 Task: Search one way flight ticket for 2 adults, 2 children, 2 infants in seat in first from Charlotte: Charlotte Douglas International Airport to Rockford: Chicago Rockford International Airport(was Northwest Chicagoland Regional Airport At Rockford) on 5-1-2023. Choice of flights is United. Number of bags: 1 carry on bag and 2 checked bags. Price is upto 76000. Outbound departure time preference is 15:45.
Action: Mouse moved to (297, 420)
Screenshot: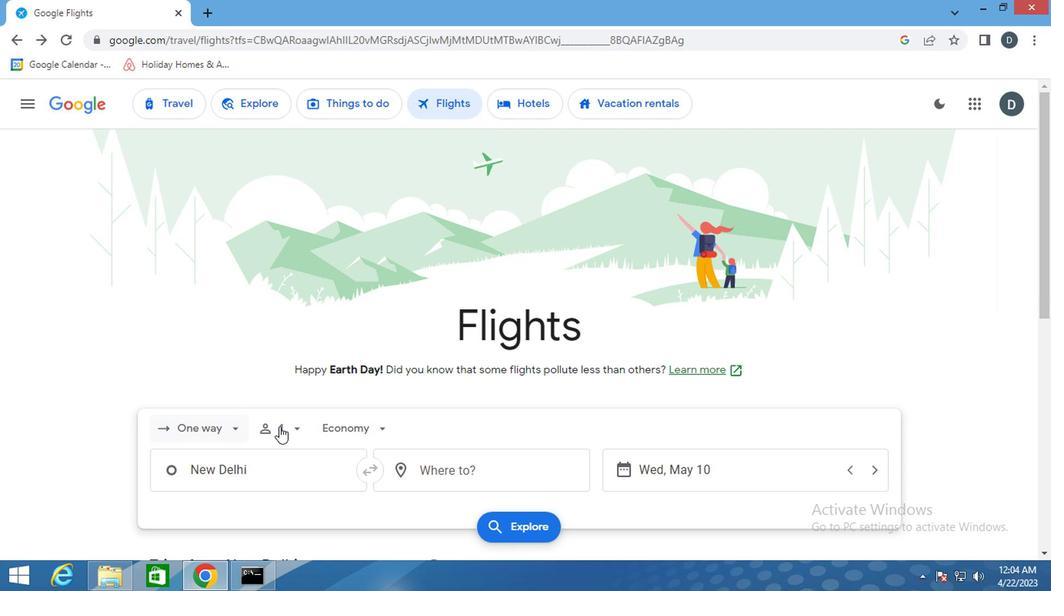 
Action: Mouse pressed left at (297, 420)
Screenshot: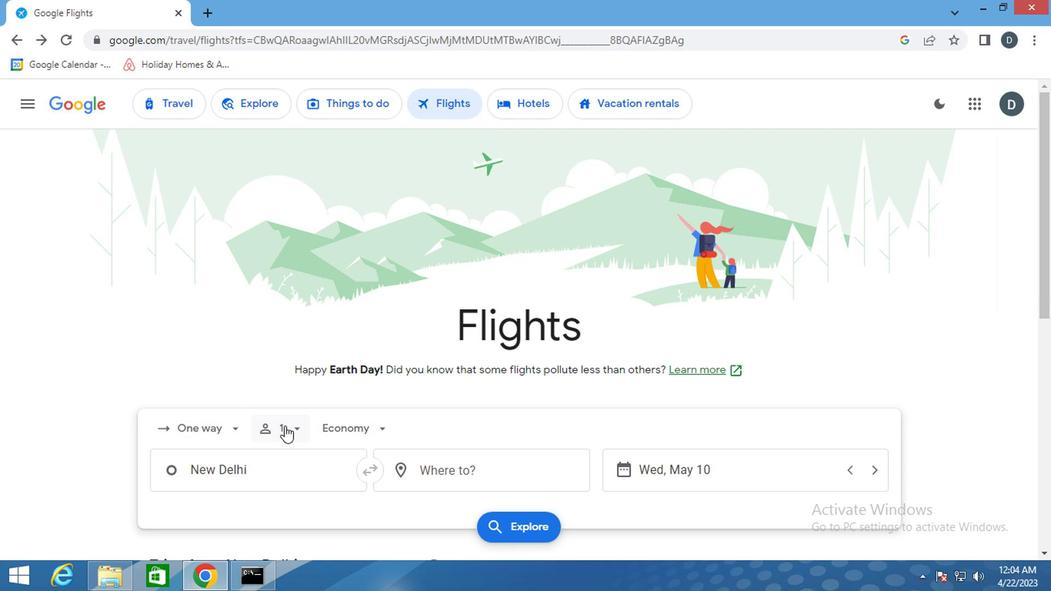
Action: Mouse moved to (401, 465)
Screenshot: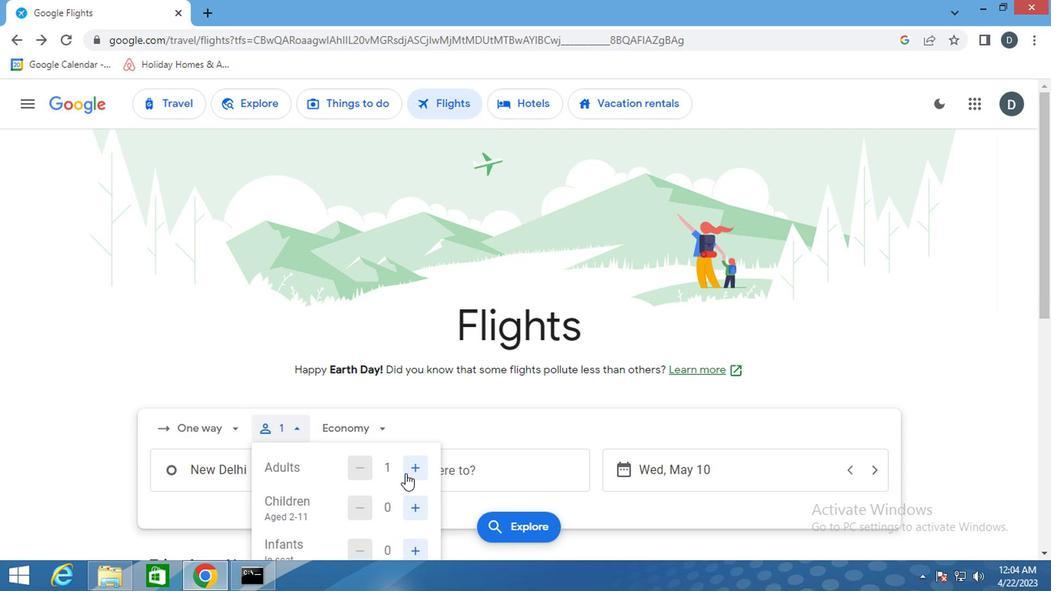 
Action: Mouse pressed left at (401, 465)
Screenshot: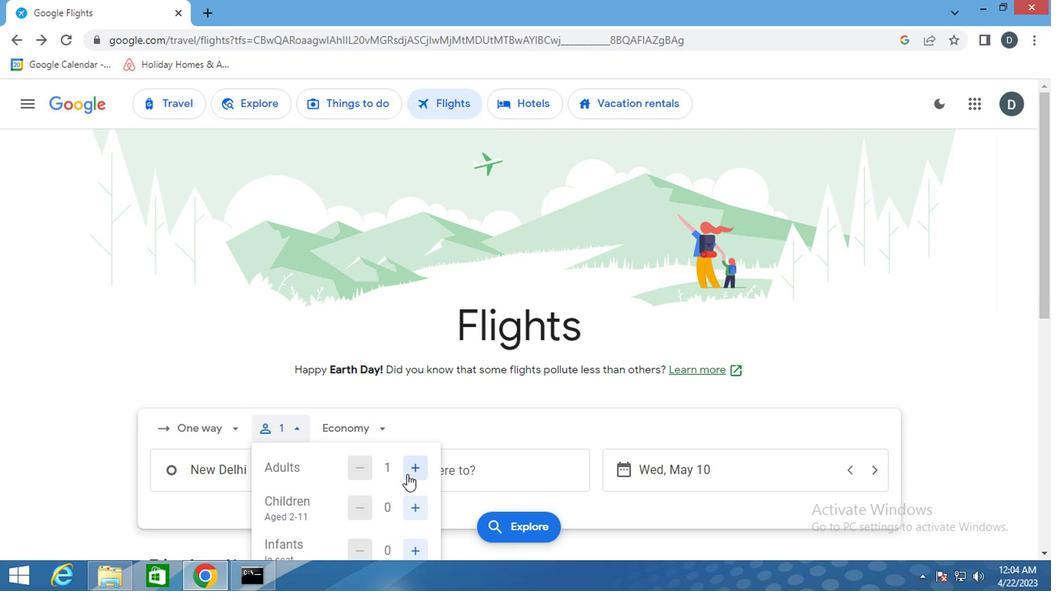 
Action: Mouse scrolled (401, 465) with delta (0, 0)
Screenshot: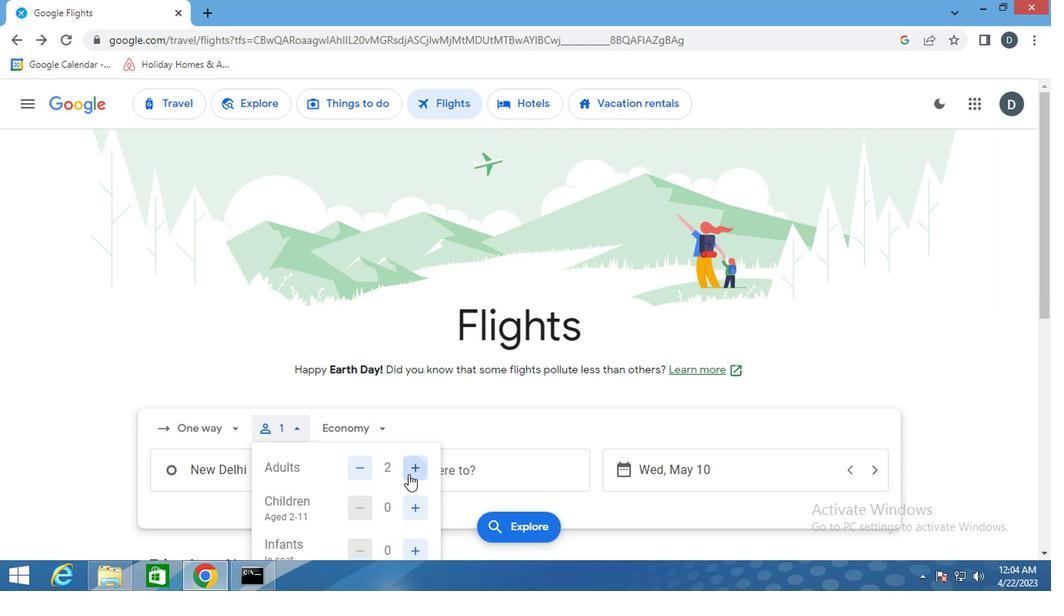 
Action: Mouse moved to (406, 423)
Screenshot: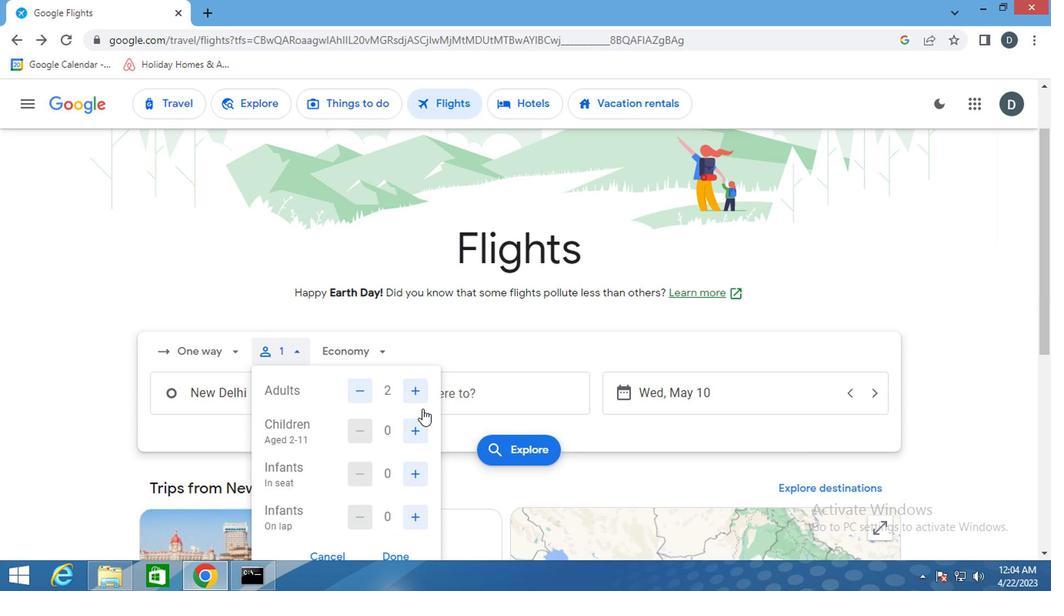 
Action: Mouse pressed left at (406, 423)
Screenshot: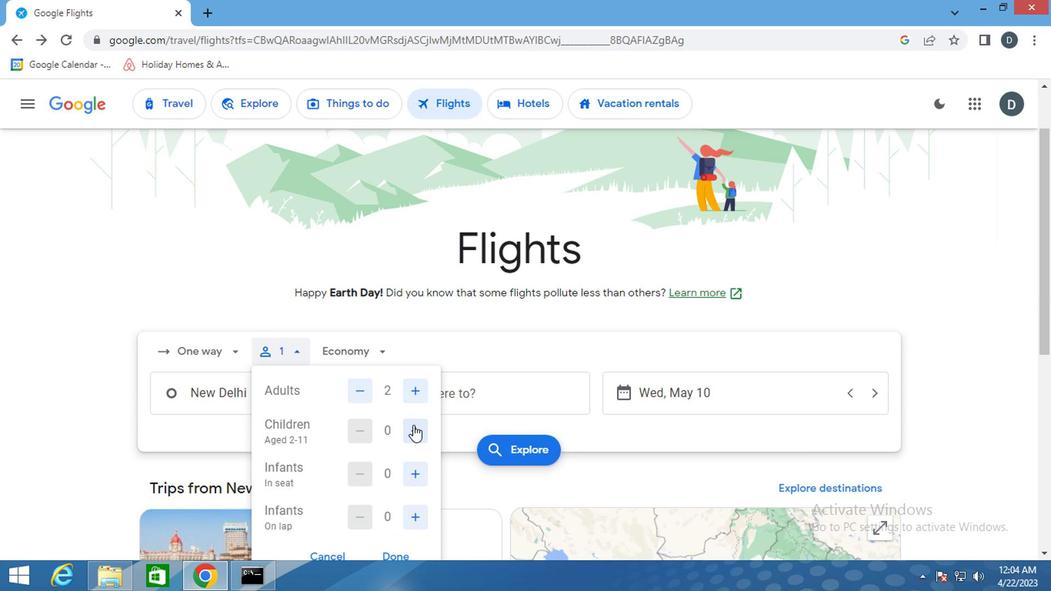 
Action: Mouse pressed left at (406, 423)
Screenshot: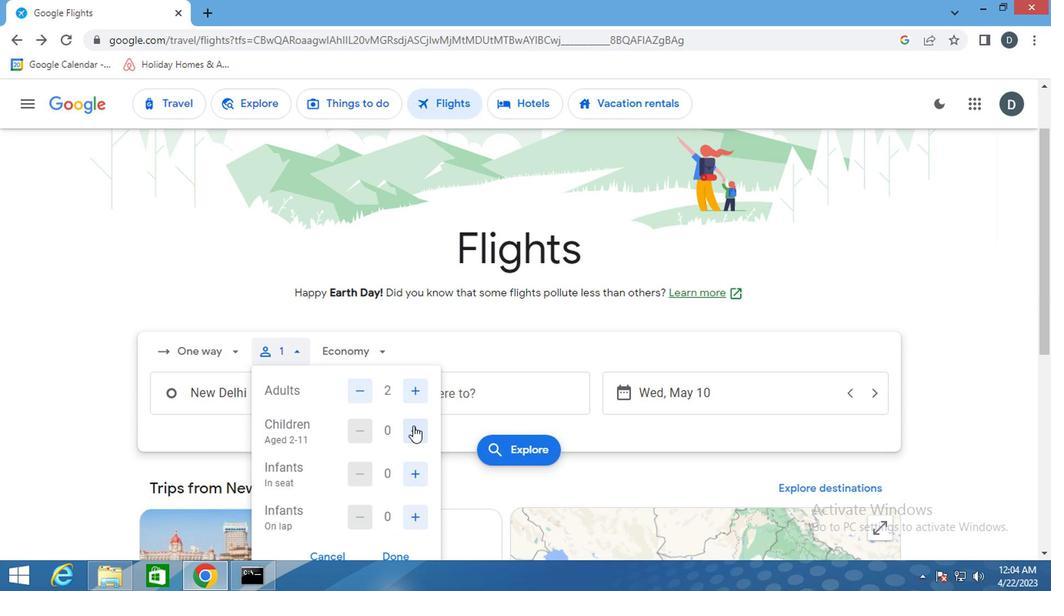
Action: Mouse moved to (410, 462)
Screenshot: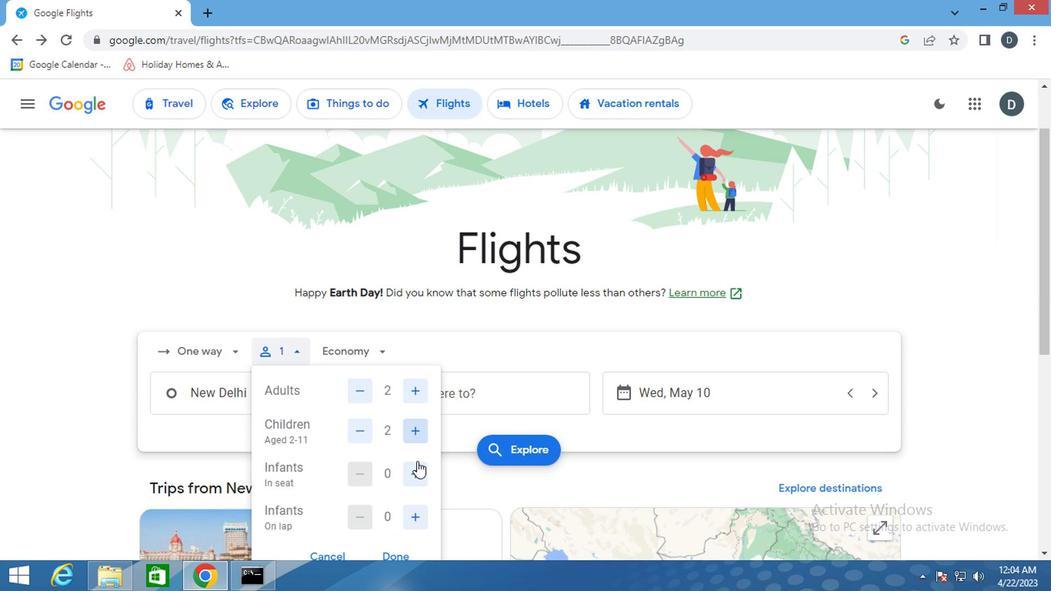 
Action: Mouse pressed left at (410, 462)
Screenshot: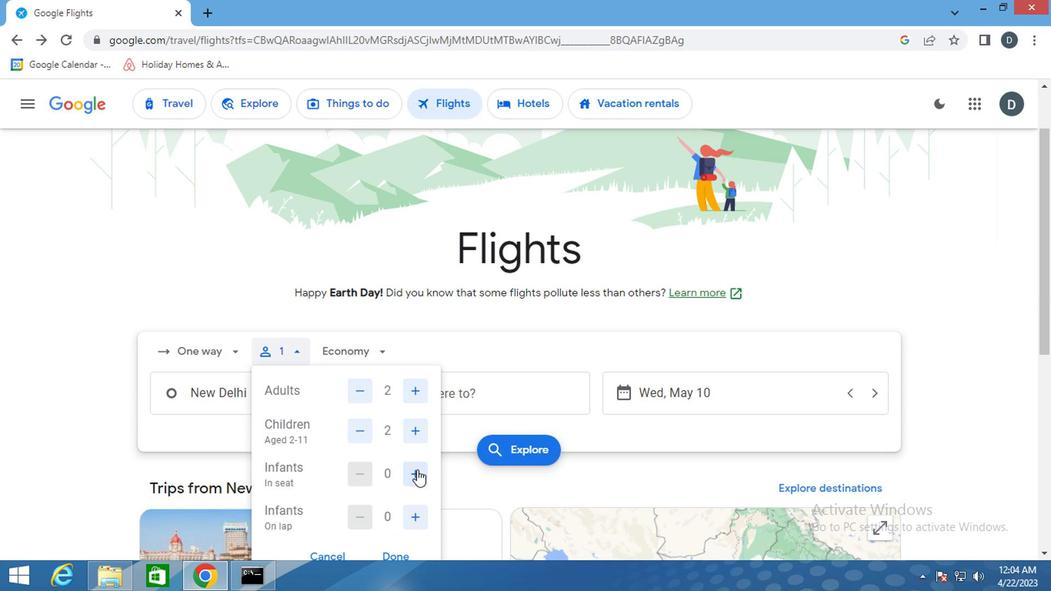 
Action: Mouse pressed left at (410, 462)
Screenshot: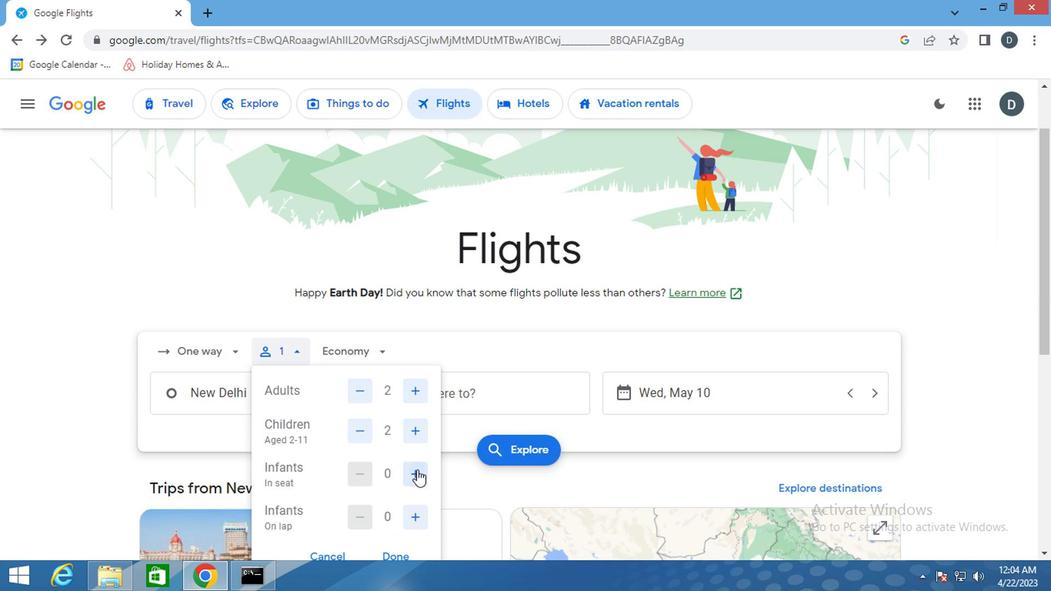 
Action: Mouse moved to (396, 534)
Screenshot: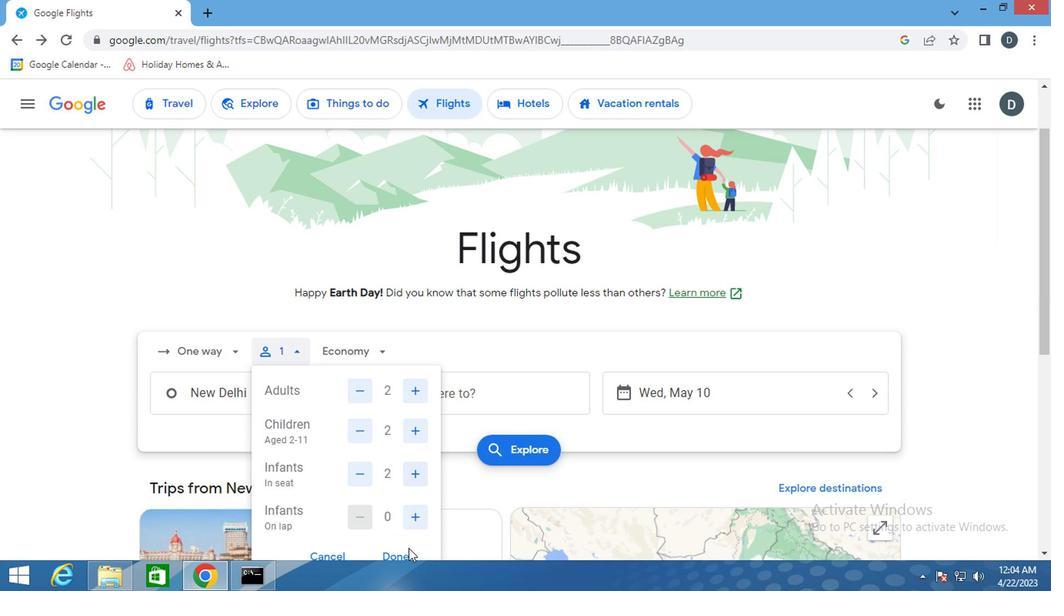 
Action: Mouse pressed left at (396, 534)
Screenshot: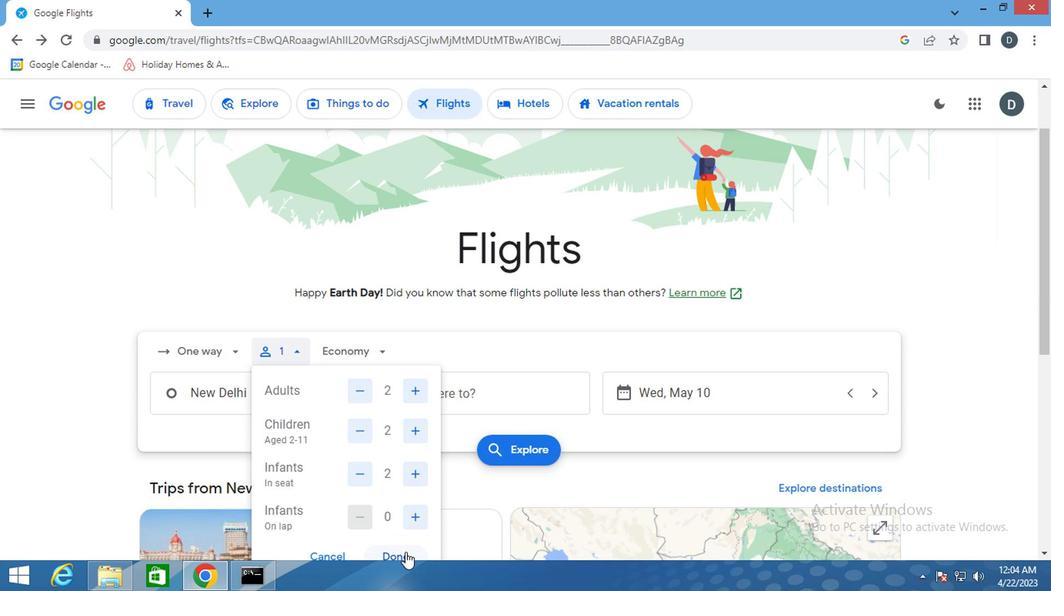 
Action: Mouse moved to (348, 349)
Screenshot: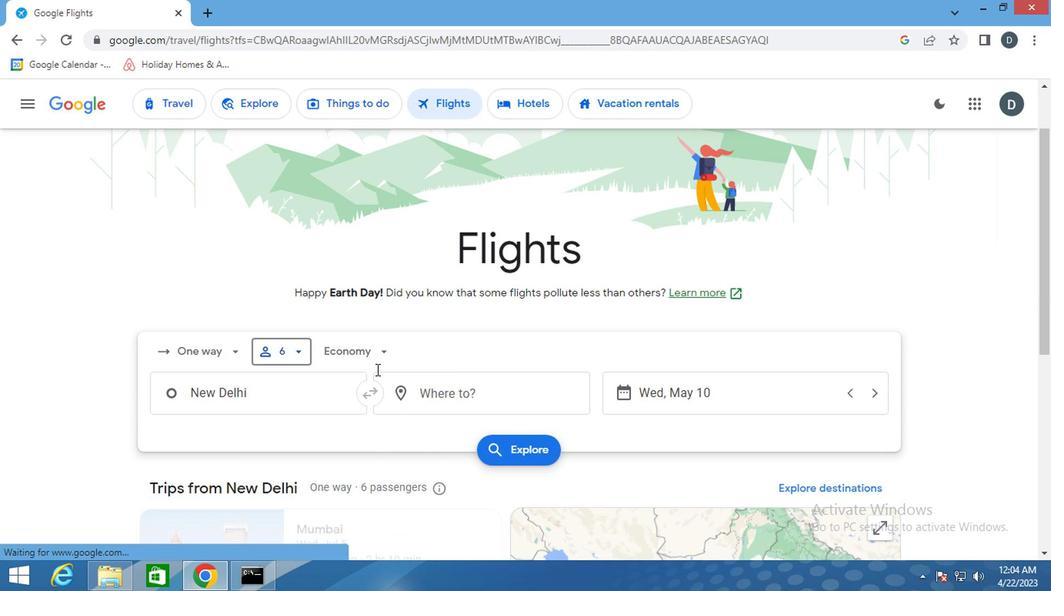 
Action: Mouse pressed left at (348, 349)
Screenshot: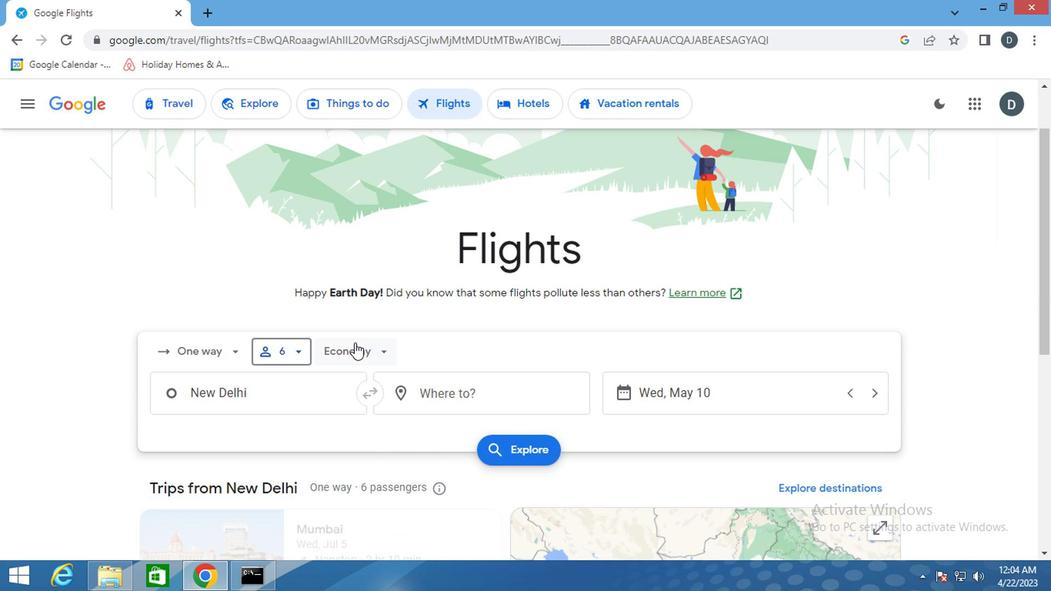 
Action: Mouse moved to (386, 486)
Screenshot: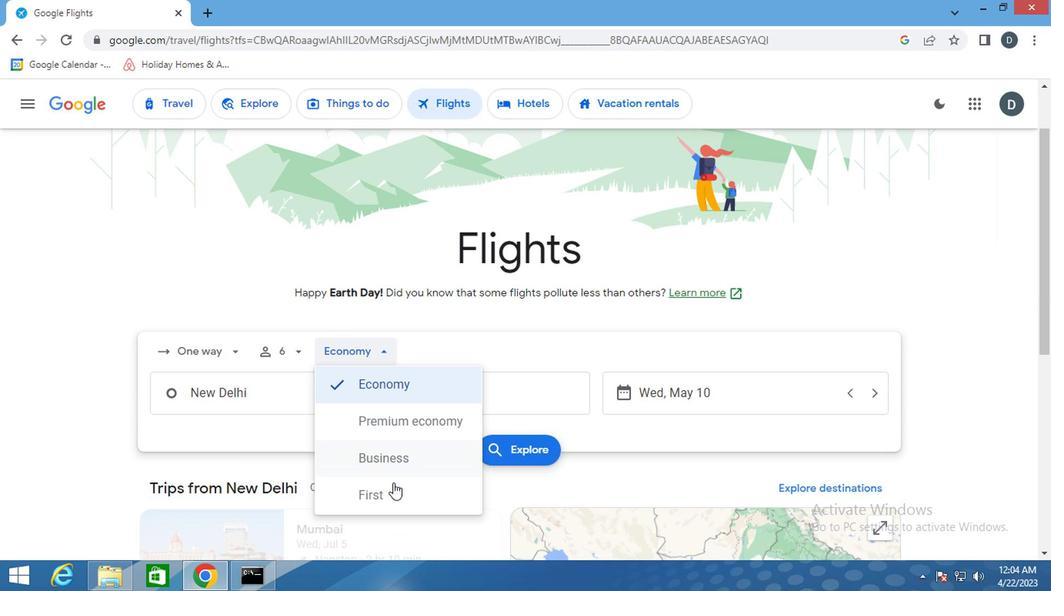 
Action: Mouse pressed left at (386, 486)
Screenshot: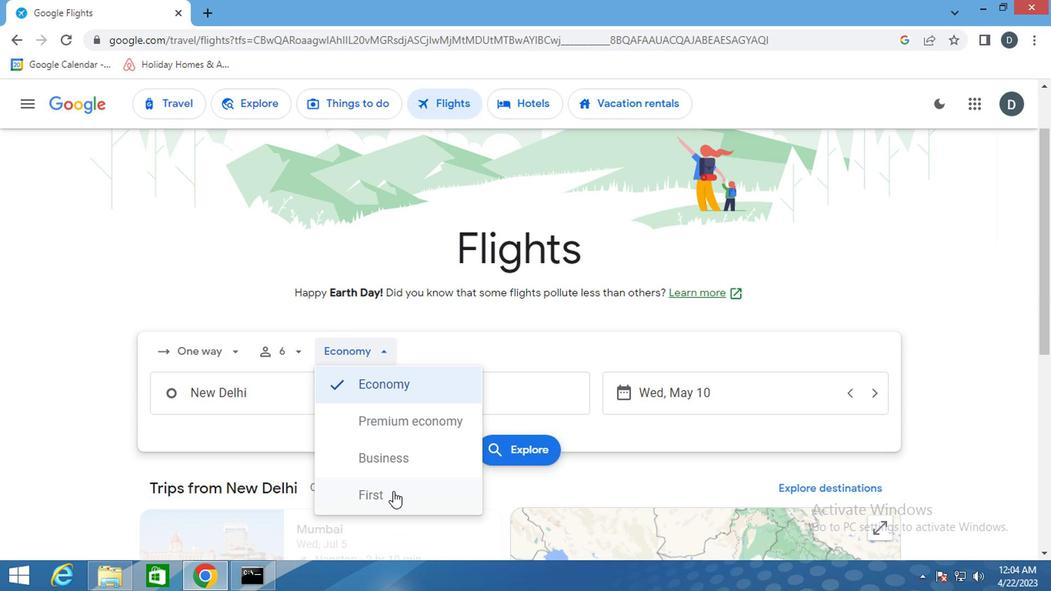 
Action: Mouse moved to (277, 398)
Screenshot: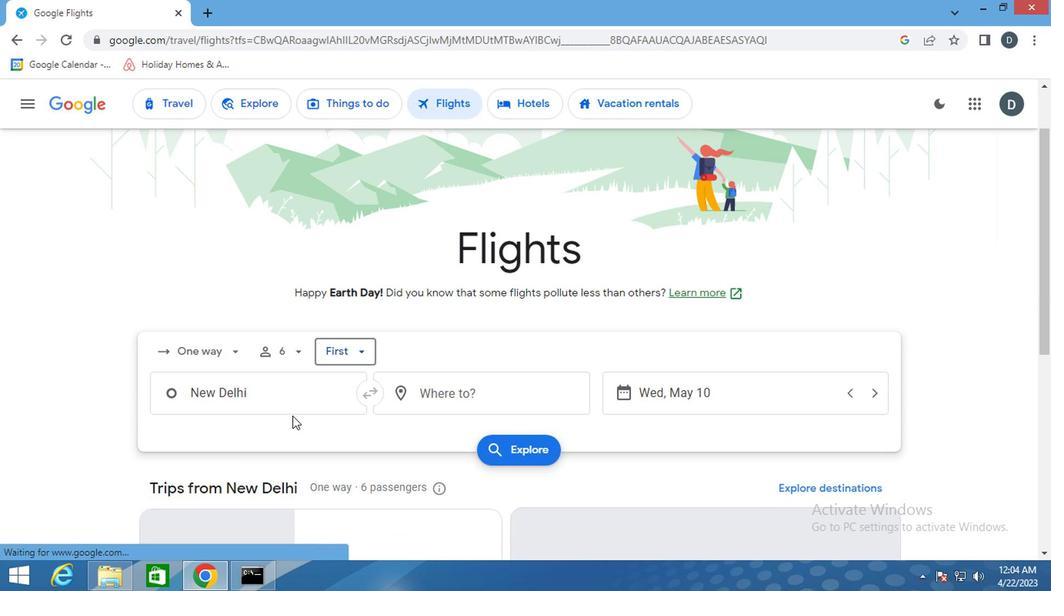 
Action: Mouse pressed left at (277, 398)
Screenshot: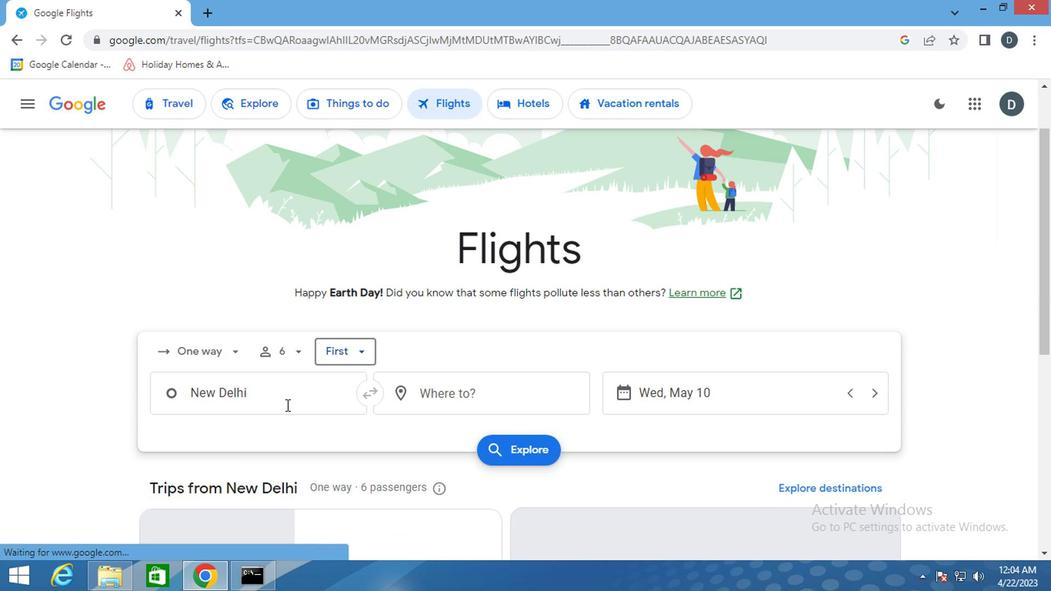 
Action: Key pressed <Key.shift>CHARLOTTE
Screenshot: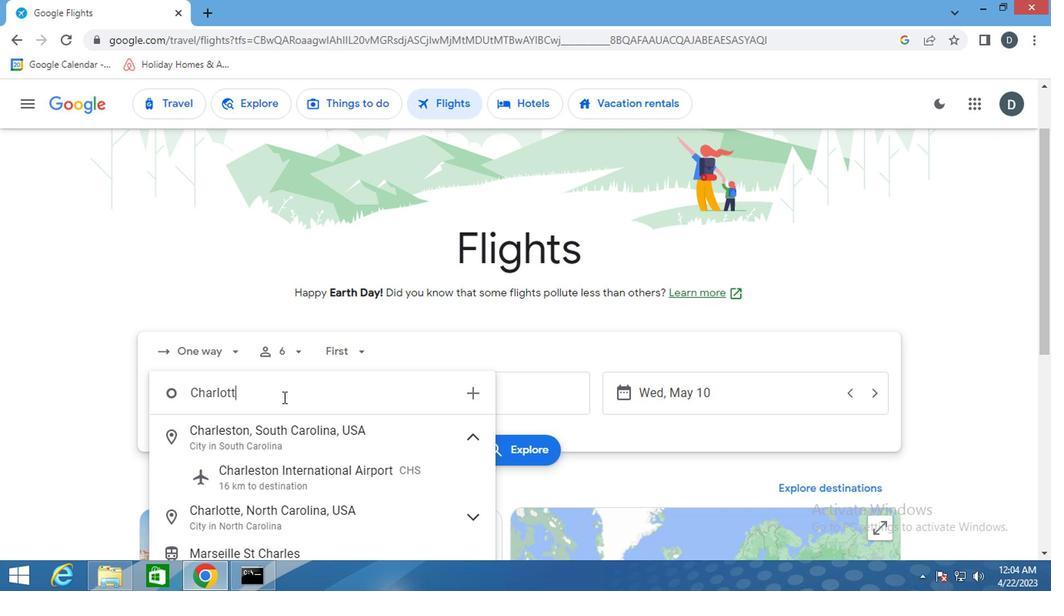 
Action: Mouse moved to (345, 471)
Screenshot: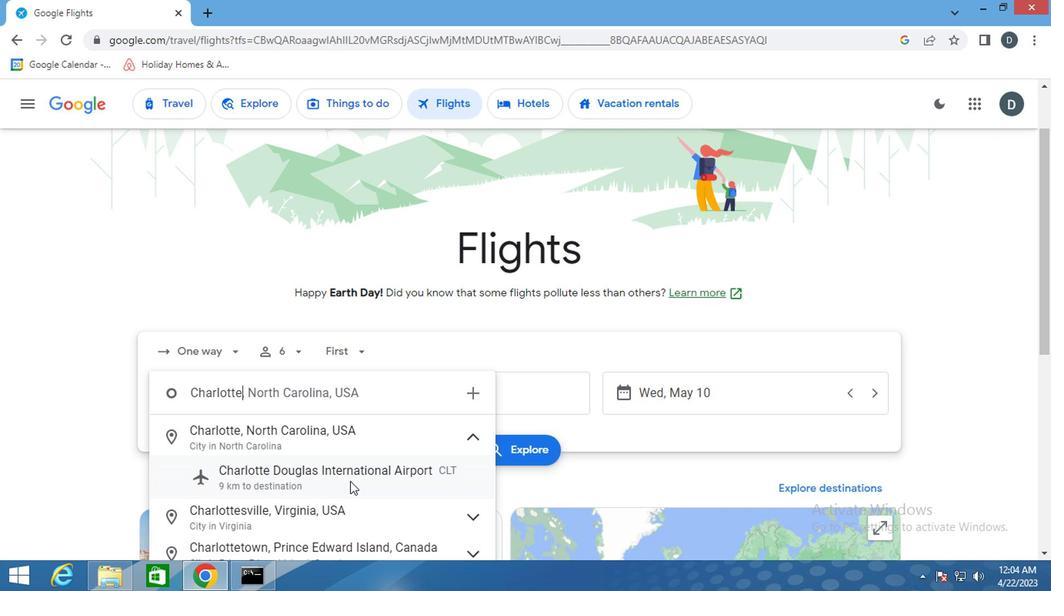 
Action: Mouse pressed left at (345, 471)
Screenshot: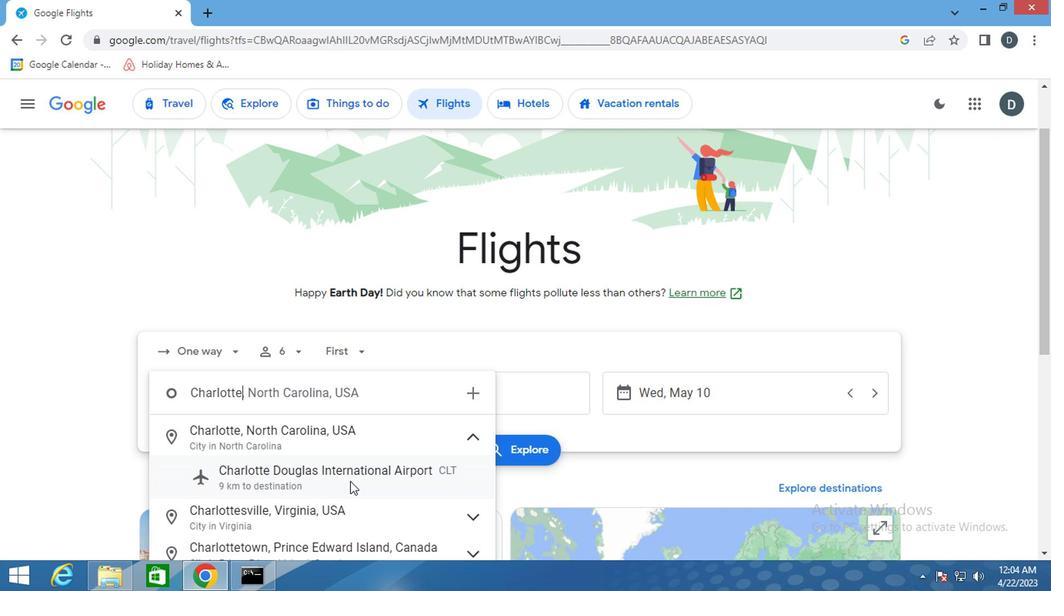 
Action: Mouse moved to (442, 403)
Screenshot: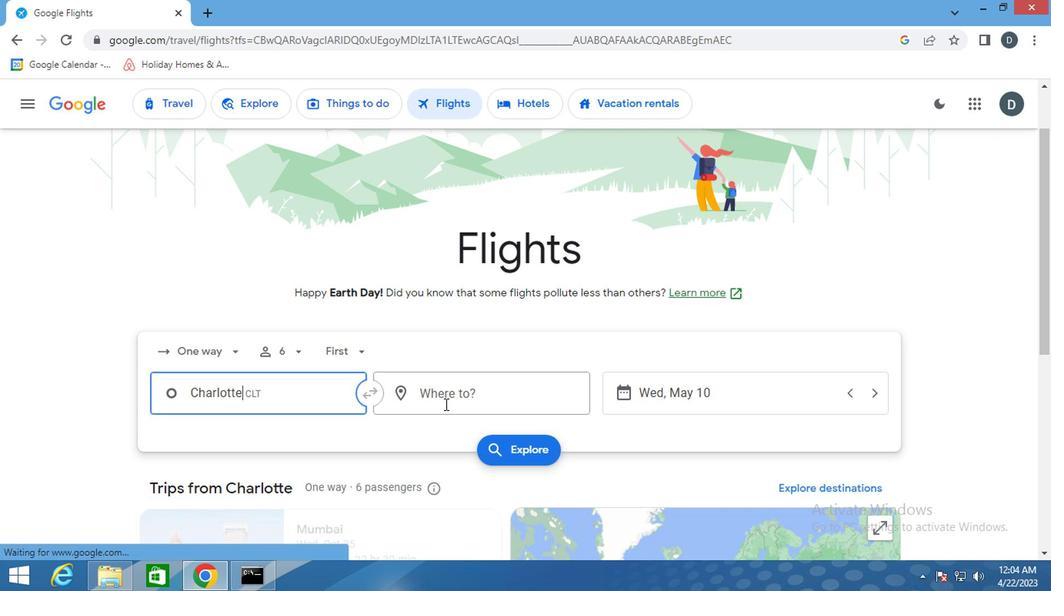 
Action: Mouse pressed left at (442, 403)
Screenshot: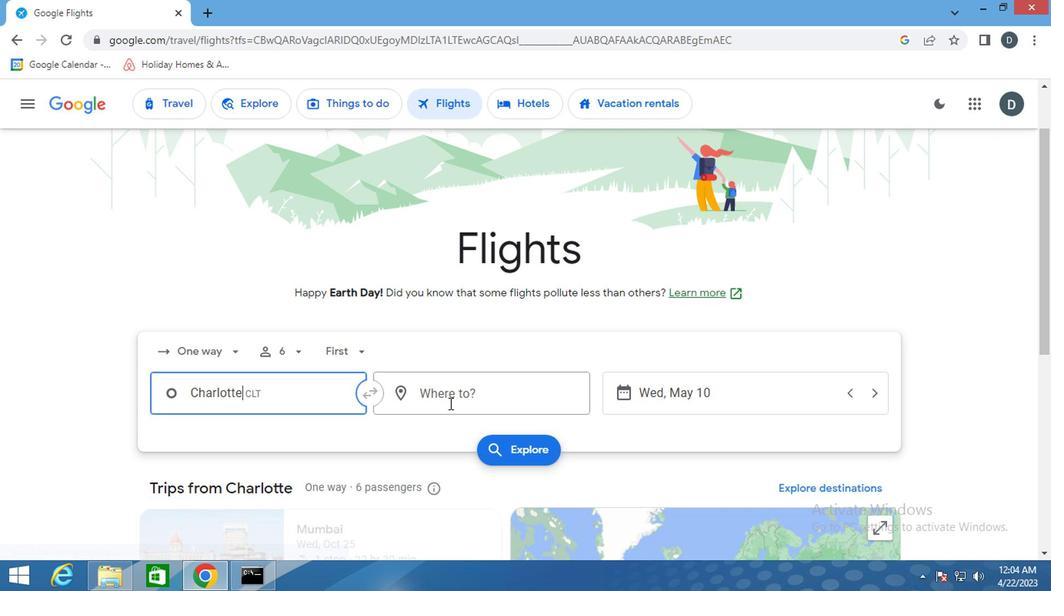 
Action: Mouse moved to (442, 403)
Screenshot: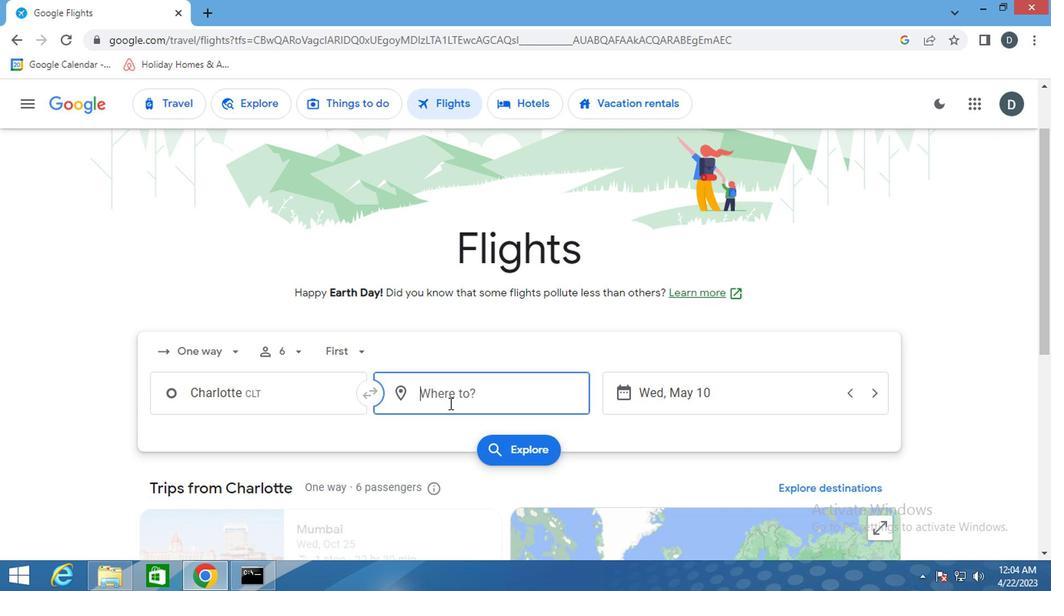 
Action: Key pressed <Key.shift>ROCKFORD
Screenshot: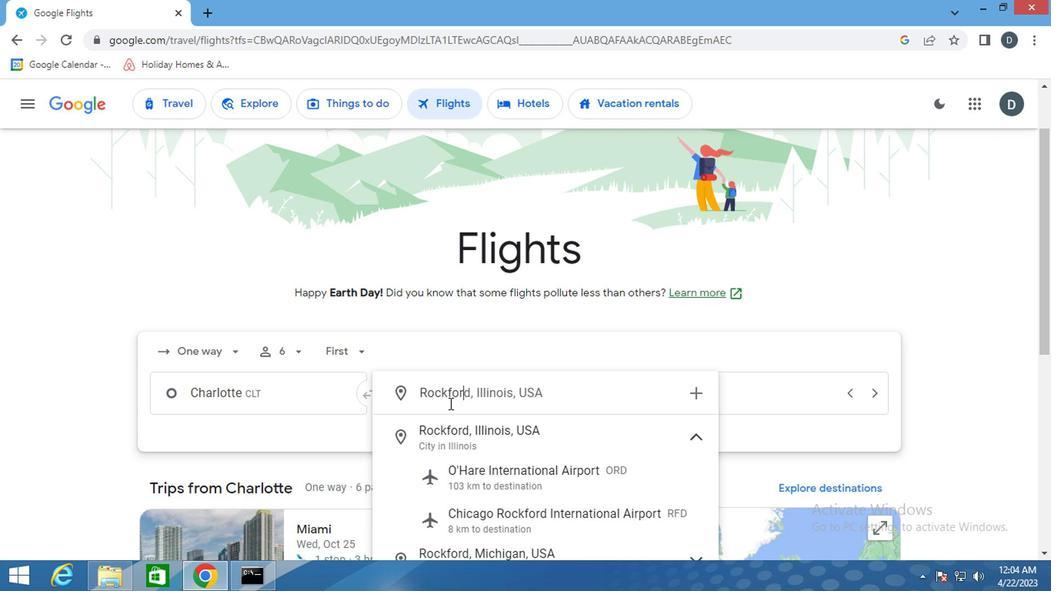 
Action: Mouse moved to (545, 500)
Screenshot: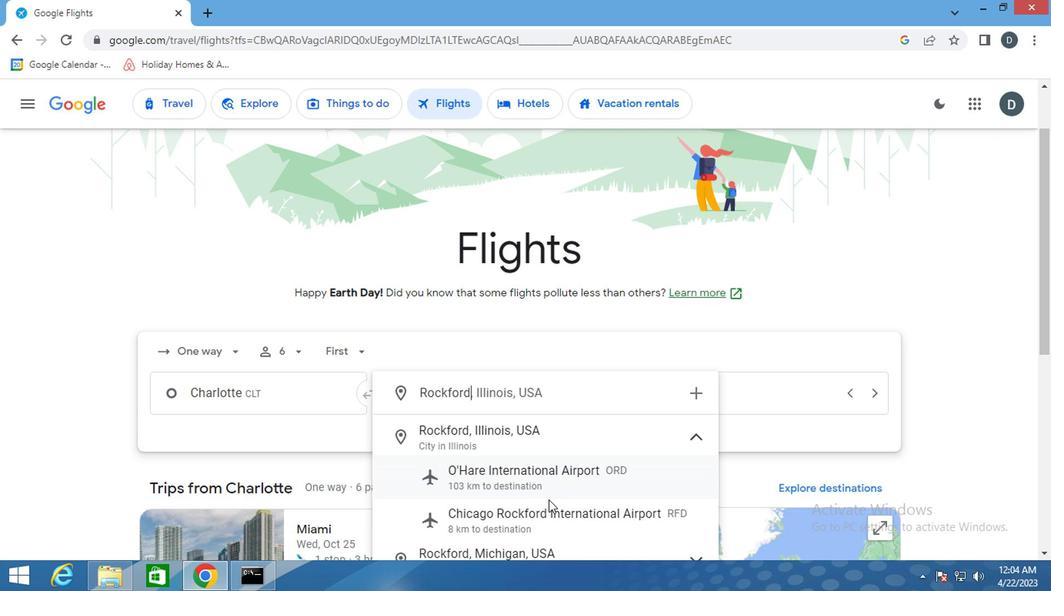 
Action: Mouse pressed left at (545, 500)
Screenshot: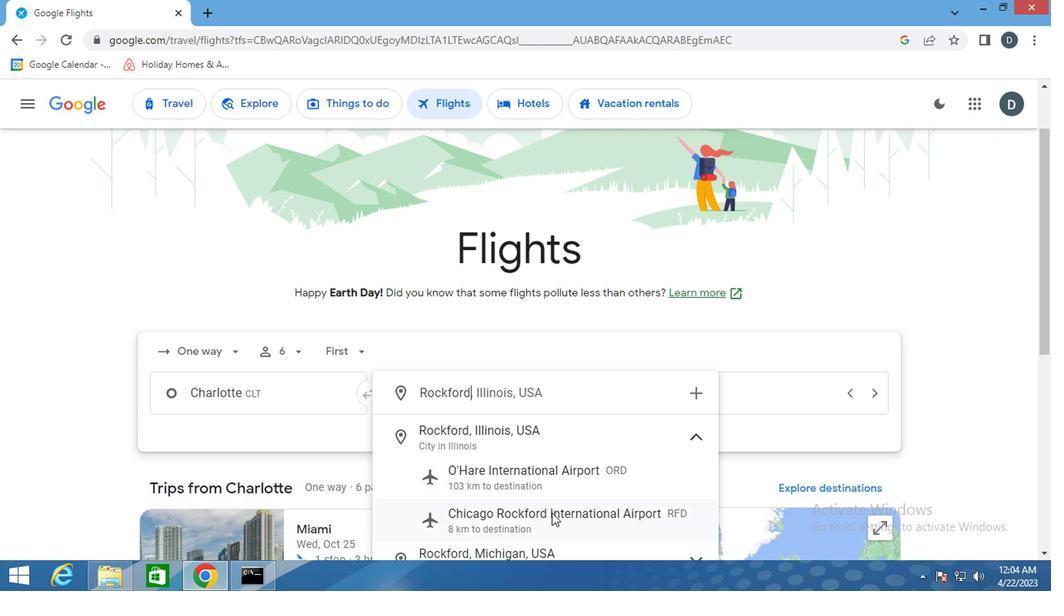 
Action: Mouse moved to (723, 403)
Screenshot: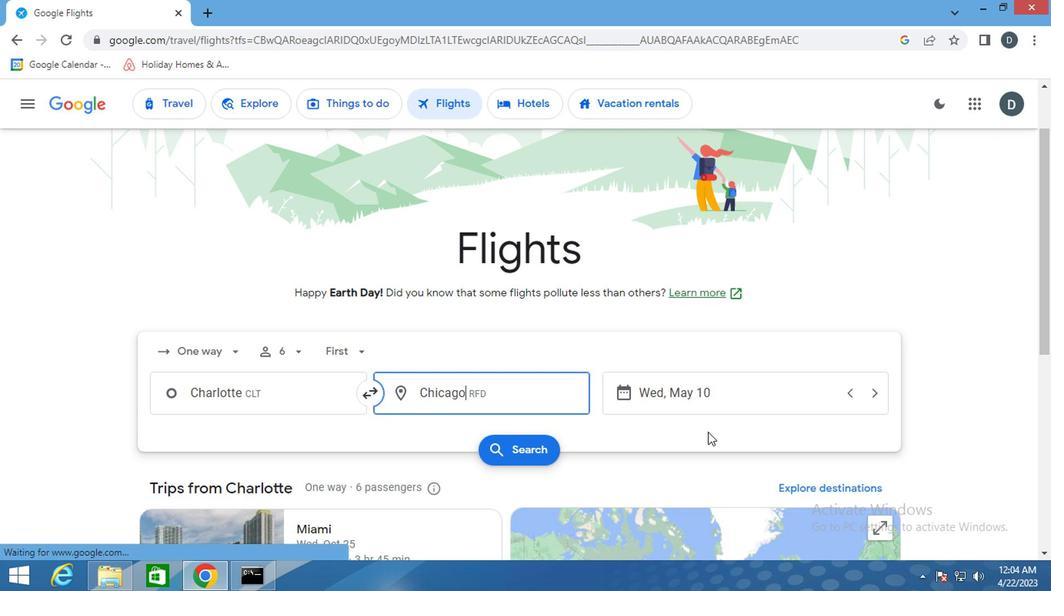 
Action: Mouse pressed left at (723, 403)
Screenshot: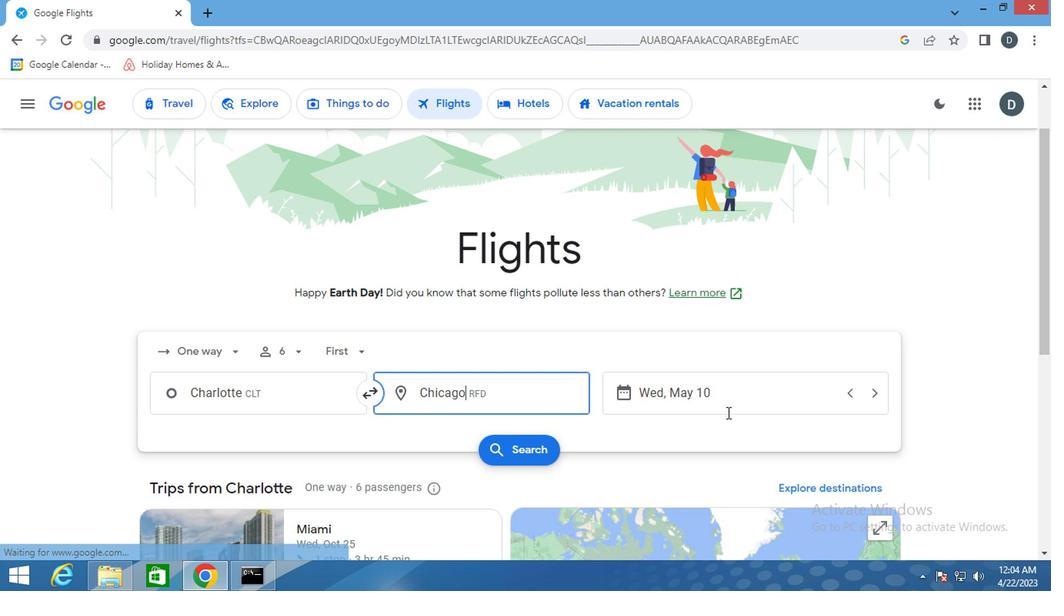 
Action: Mouse moved to (659, 286)
Screenshot: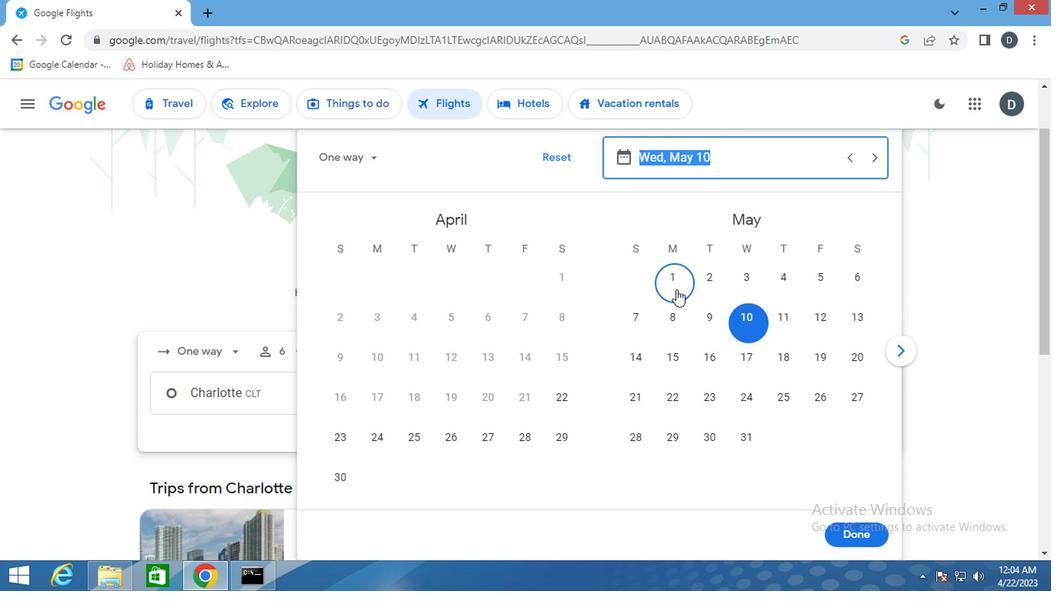 
Action: Mouse pressed left at (659, 286)
Screenshot: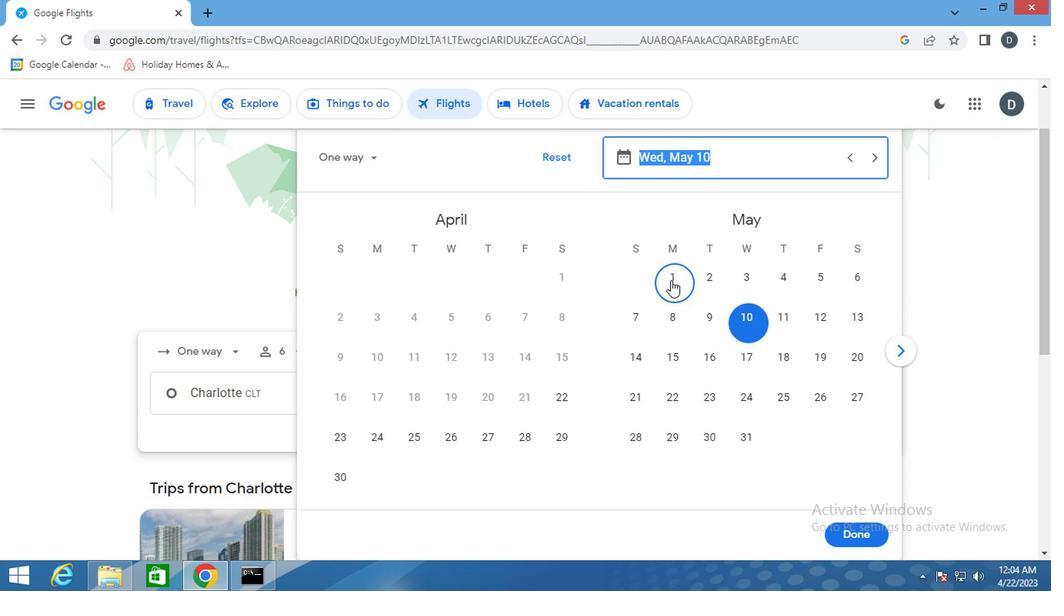 
Action: Mouse moved to (837, 519)
Screenshot: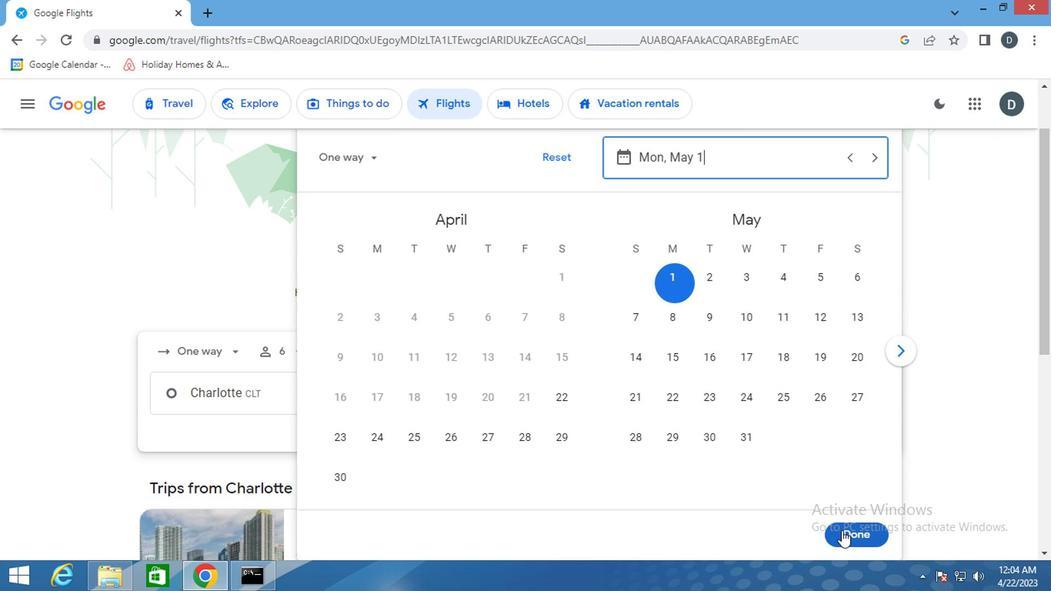 
Action: Mouse pressed left at (837, 519)
Screenshot: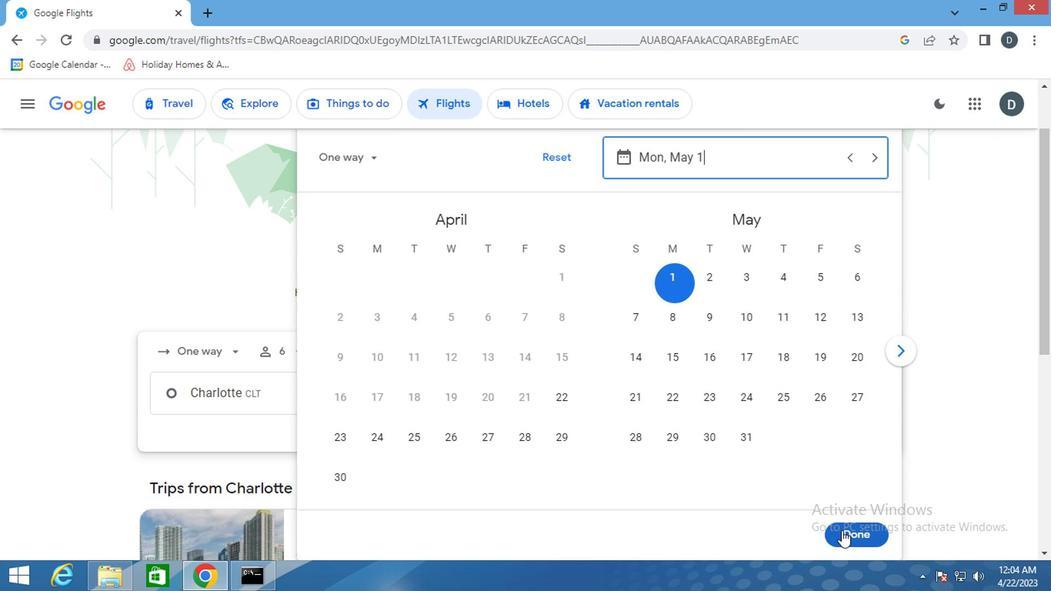 
Action: Mouse moved to (523, 448)
Screenshot: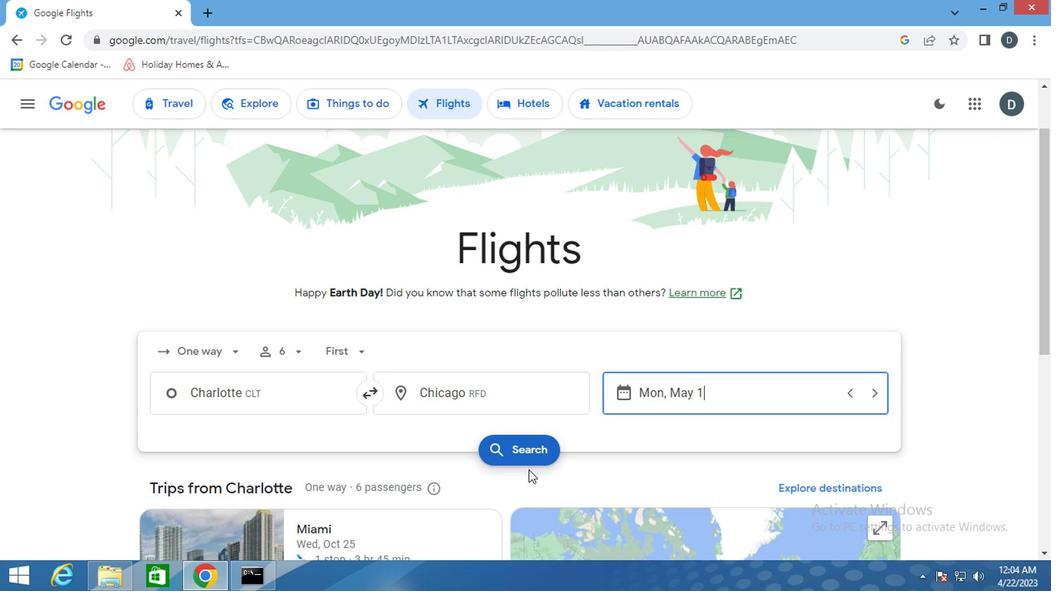 
Action: Mouse pressed left at (523, 448)
Screenshot: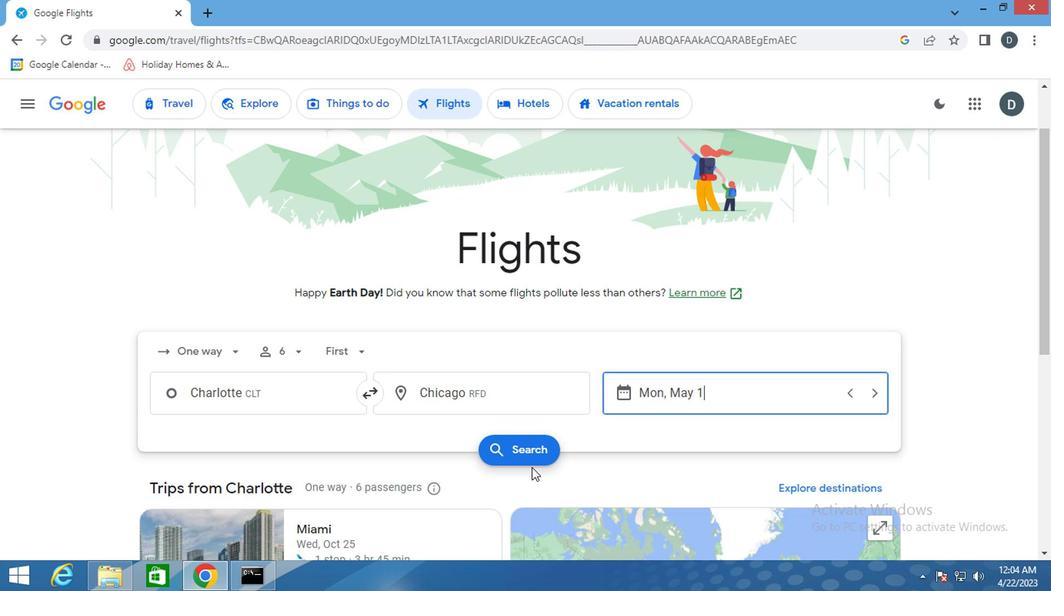 
Action: Mouse moved to (345, 412)
Screenshot: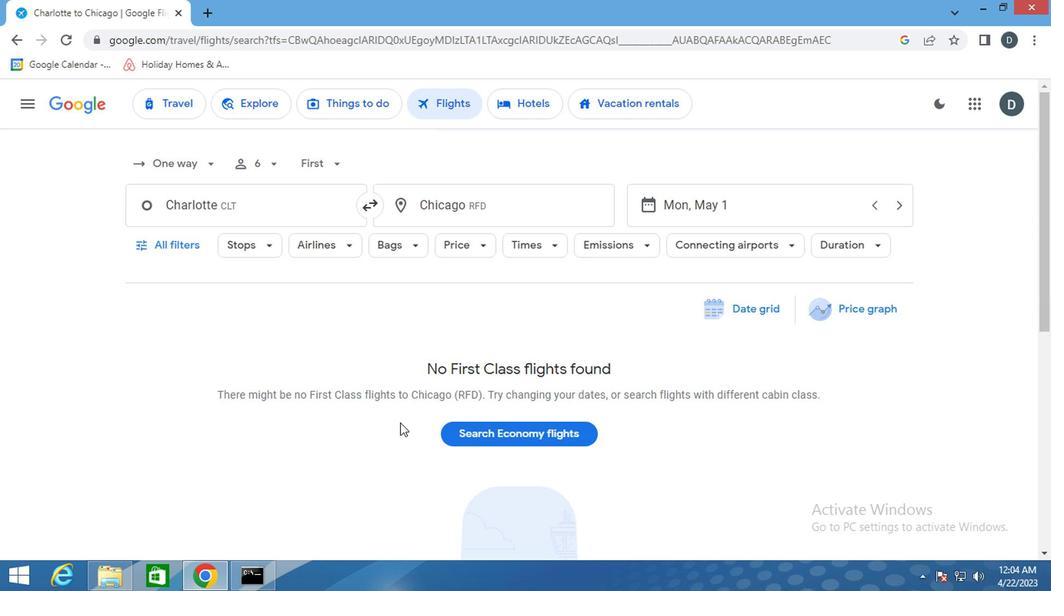 
Action: Mouse scrolled (345, 412) with delta (0, 0)
Screenshot: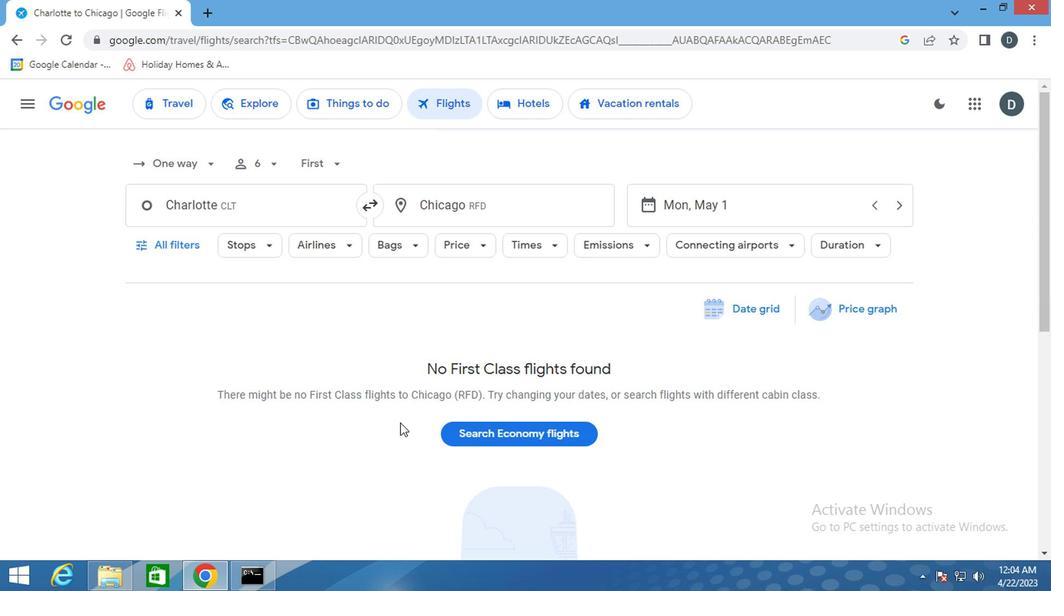 
Action: Mouse moved to (342, 412)
Screenshot: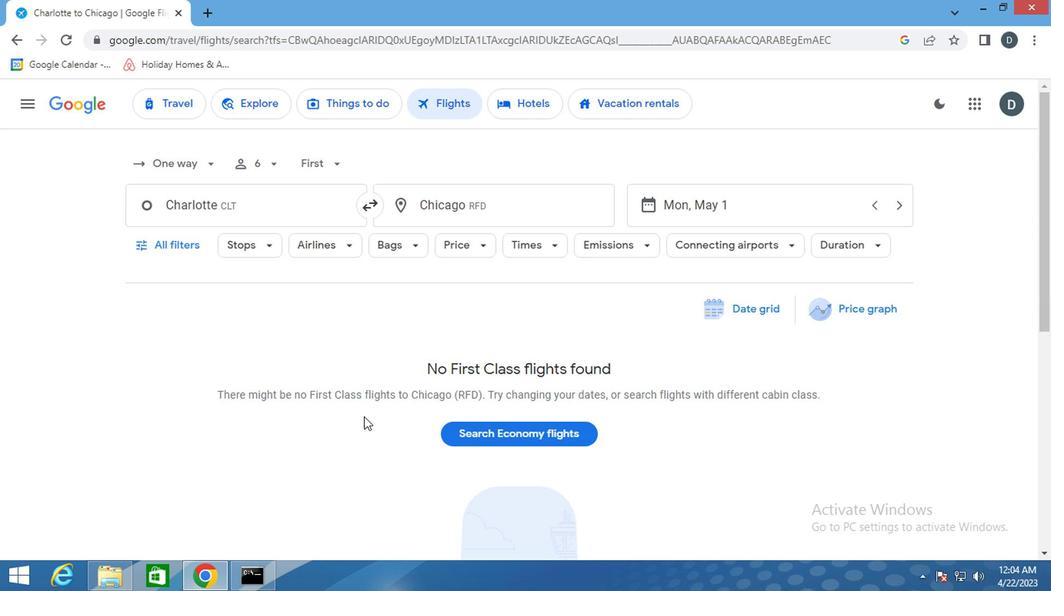 
Action: Mouse scrolled (342, 412) with delta (0, 0)
Screenshot: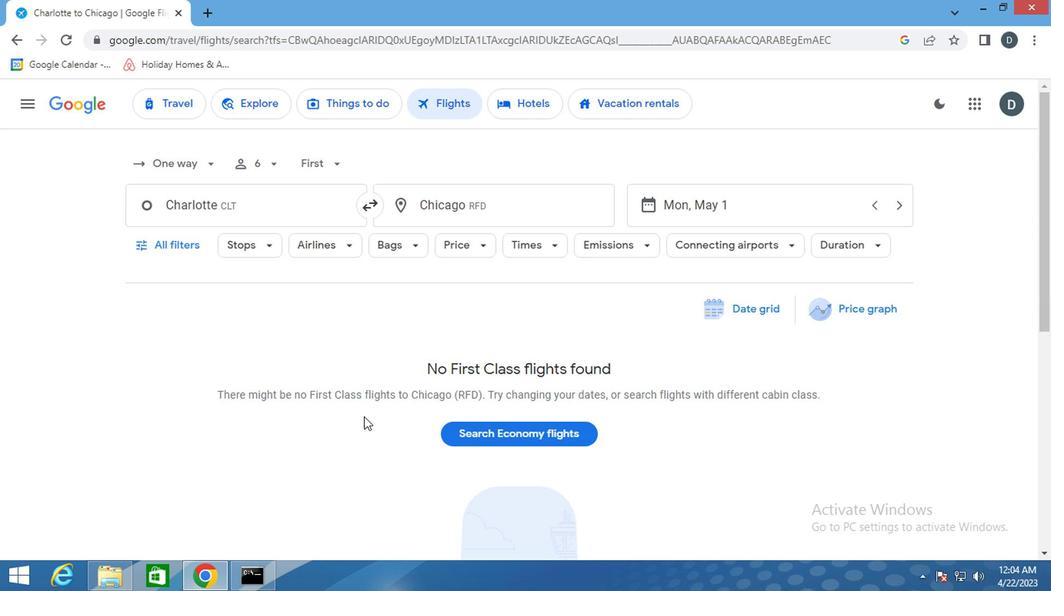 
Action: Mouse moved to (193, 248)
Screenshot: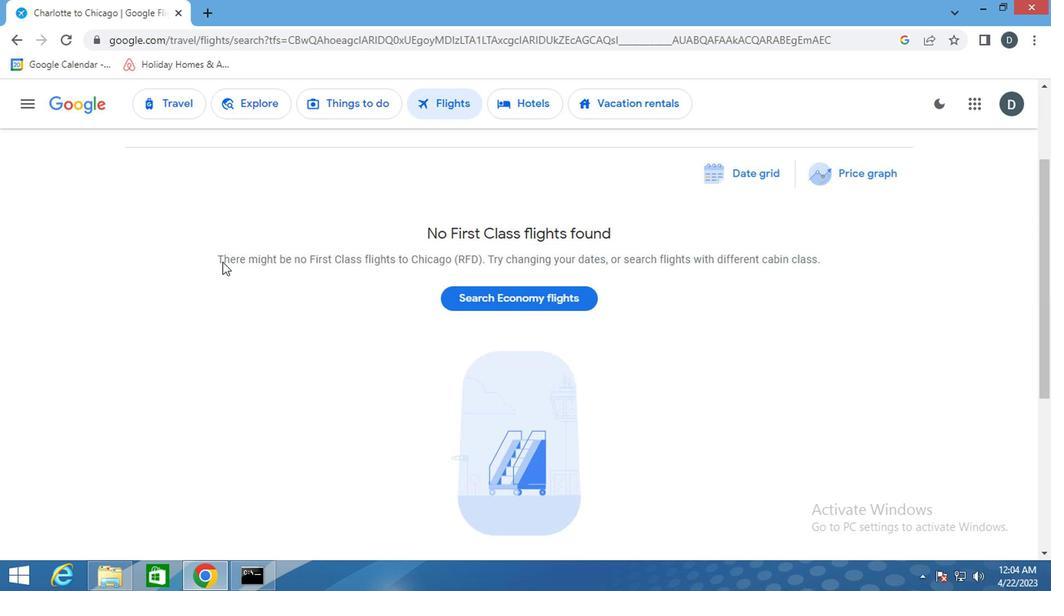 
Action: Mouse scrolled (193, 249) with delta (0, 0)
Screenshot: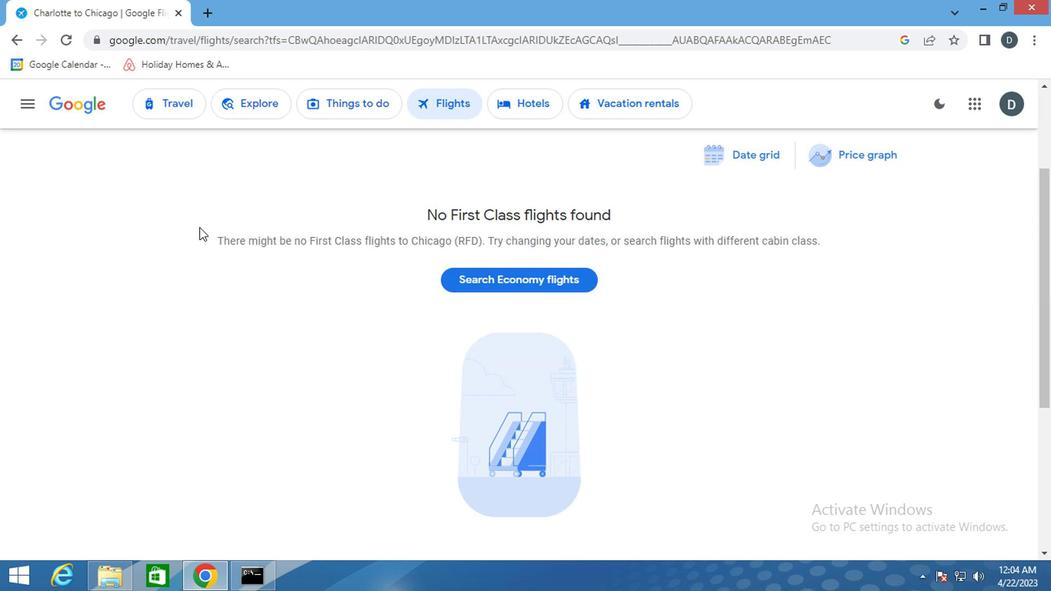 
Action: Mouse scrolled (193, 249) with delta (0, 0)
Screenshot: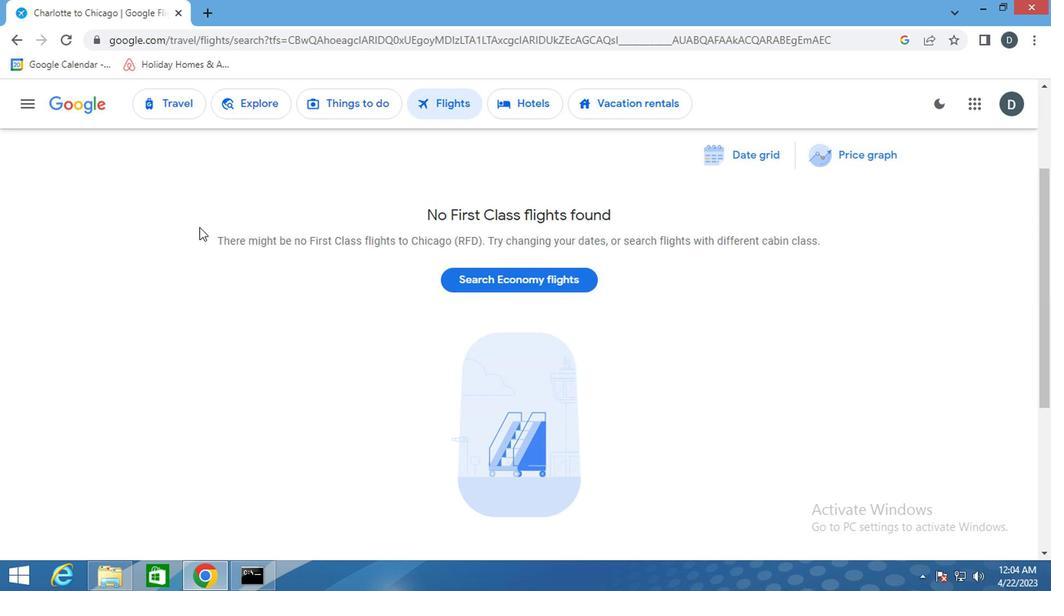 
Action: Mouse scrolled (193, 249) with delta (0, 0)
Screenshot: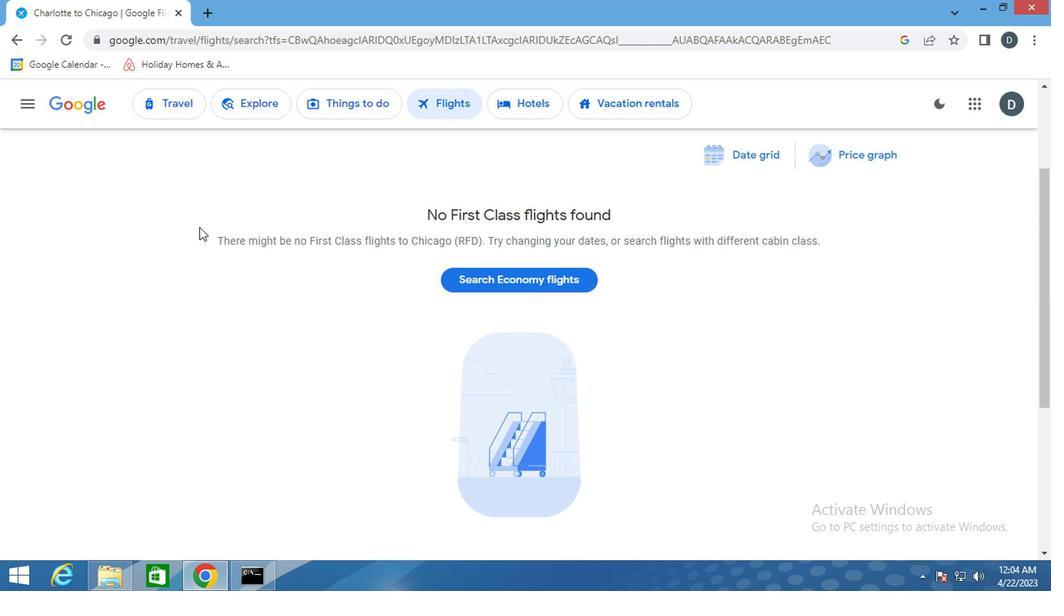 
Action: Mouse moved to (167, 268)
Screenshot: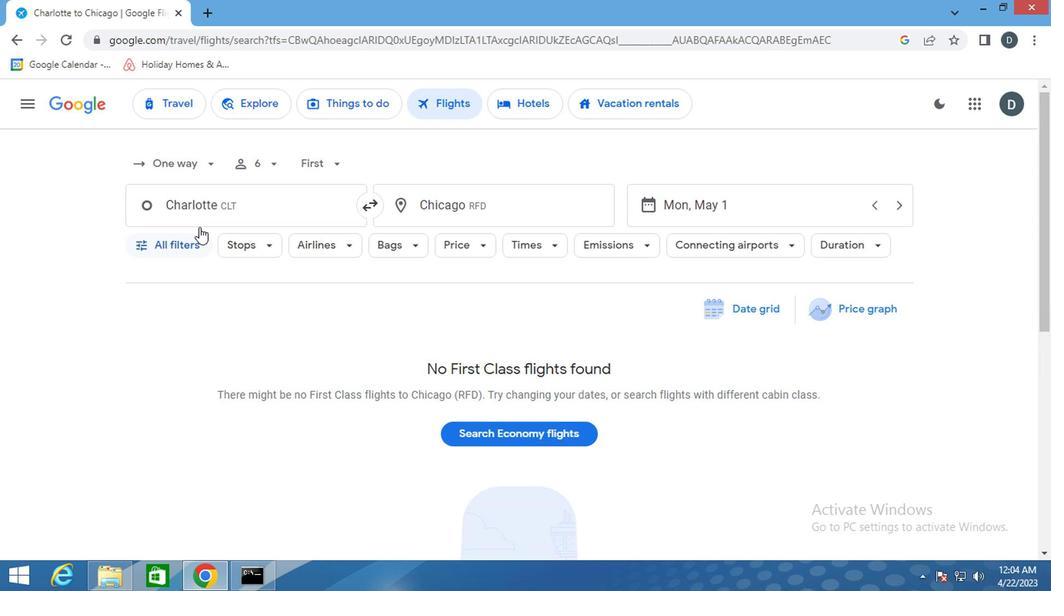 
Action: Mouse pressed left at (167, 268)
Screenshot: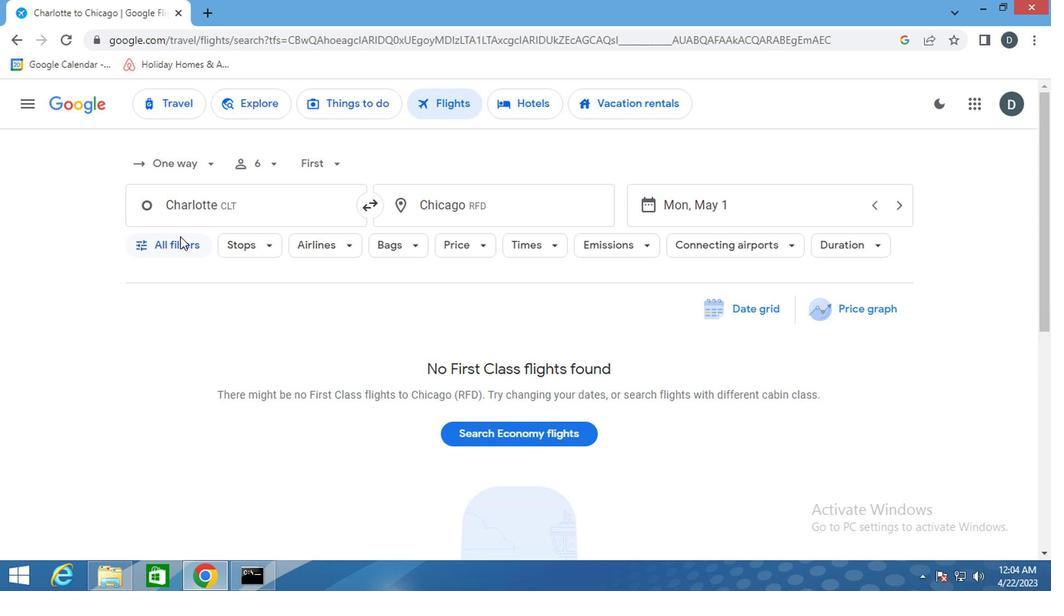 
Action: Mouse moved to (241, 398)
Screenshot: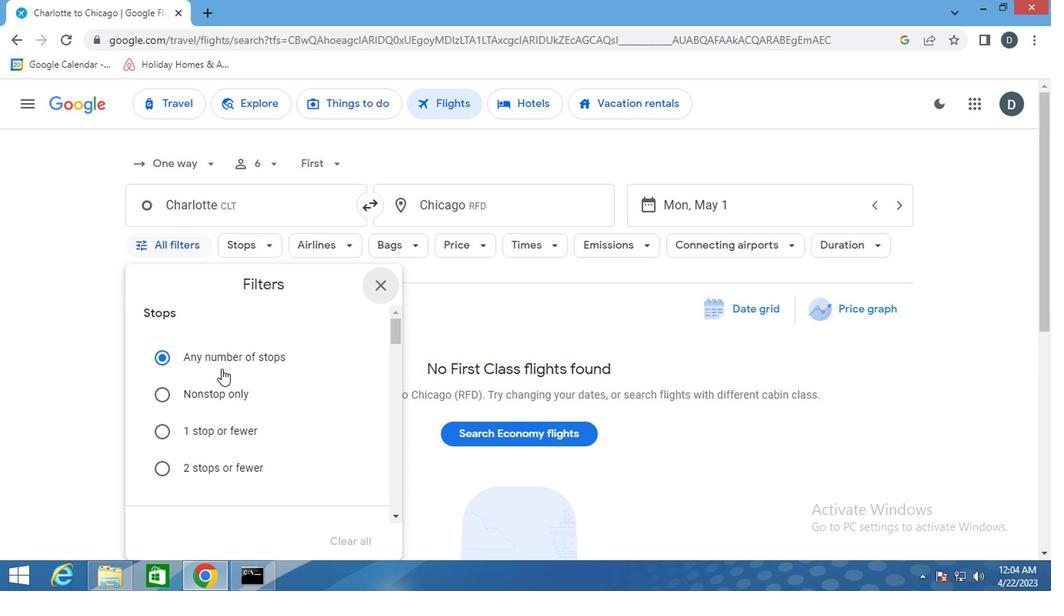 
Action: Mouse scrolled (241, 397) with delta (0, 0)
Screenshot: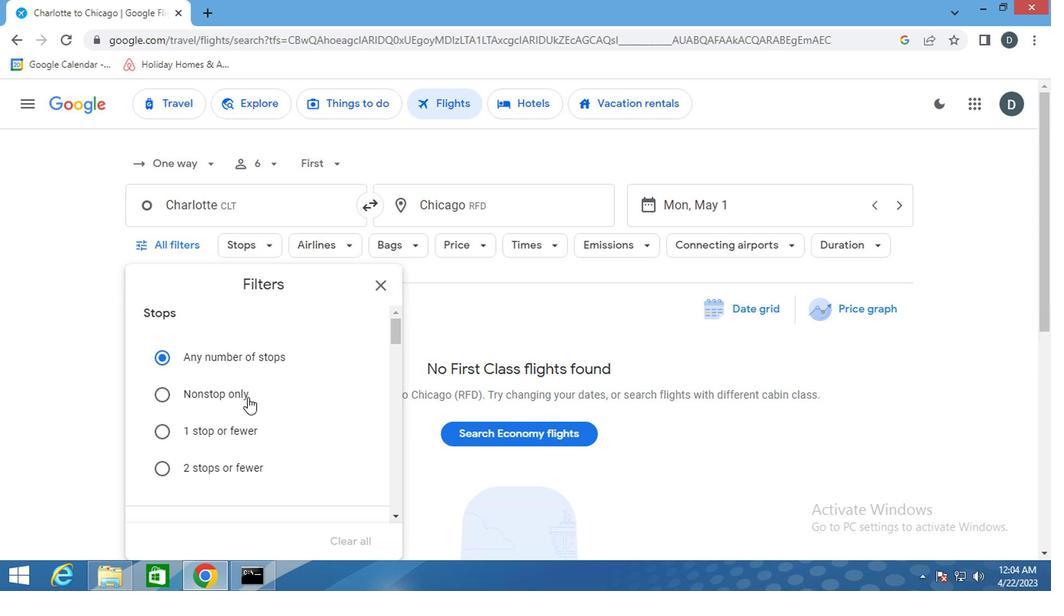 
Action: Mouse scrolled (241, 397) with delta (0, 0)
Screenshot: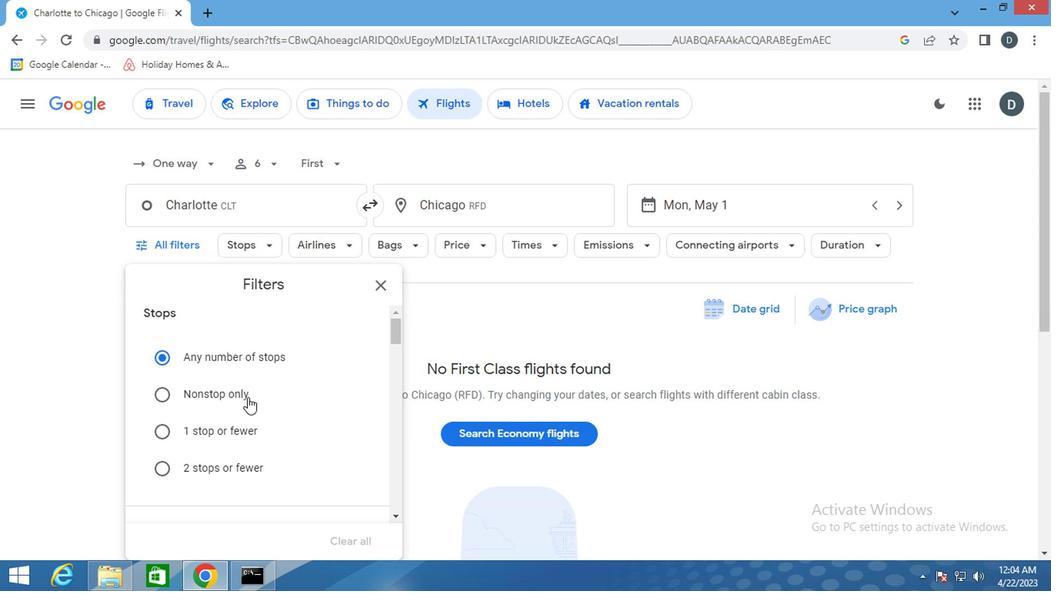 
Action: Mouse scrolled (241, 397) with delta (0, 0)
Screenshot: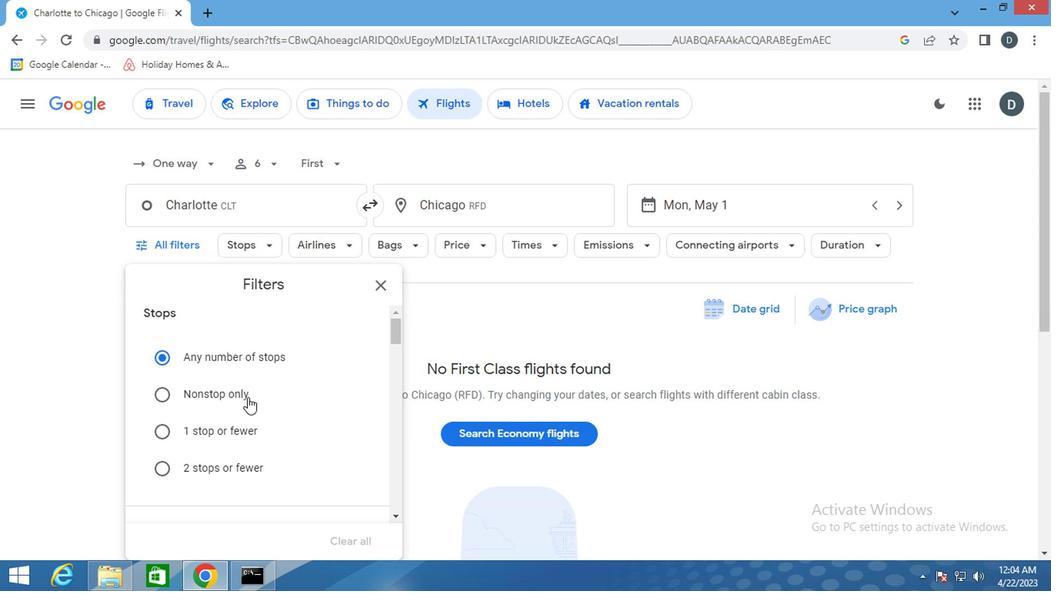 
Action: Mouse scrolled (241, 397) with delta (0, 0)
Screenshot: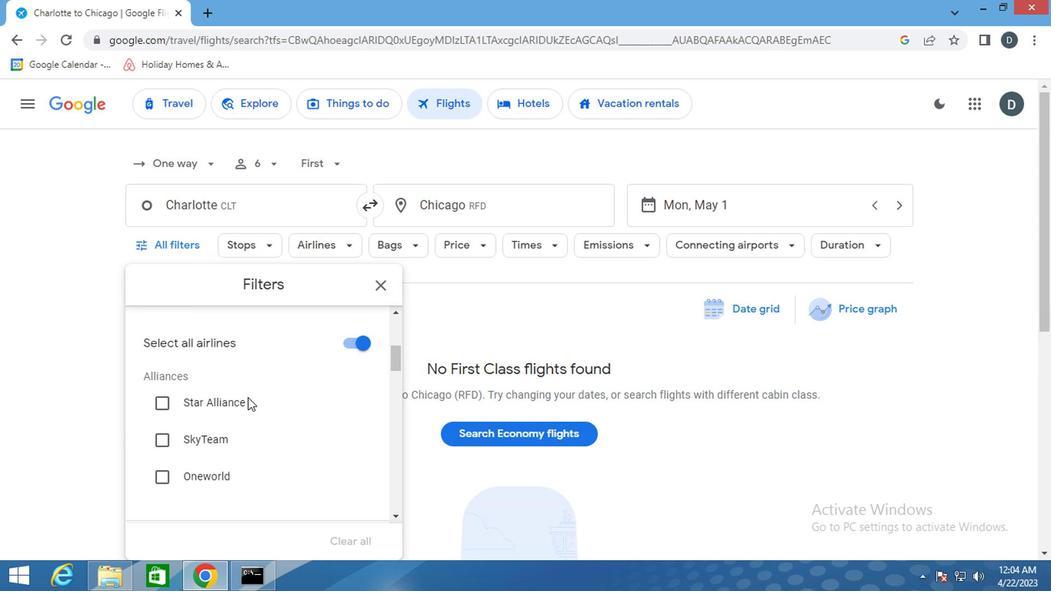 
Action: Mouse scrolled (241, 397) with delta (0, 0)
Screenshot: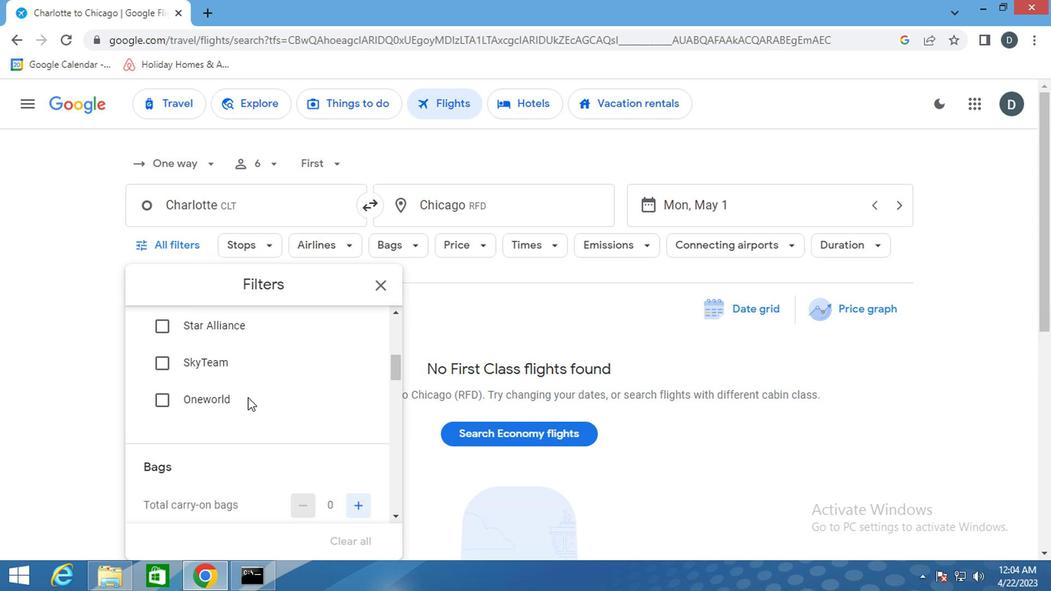 
Action: Mouse moved to (353, 455)
Screenshot: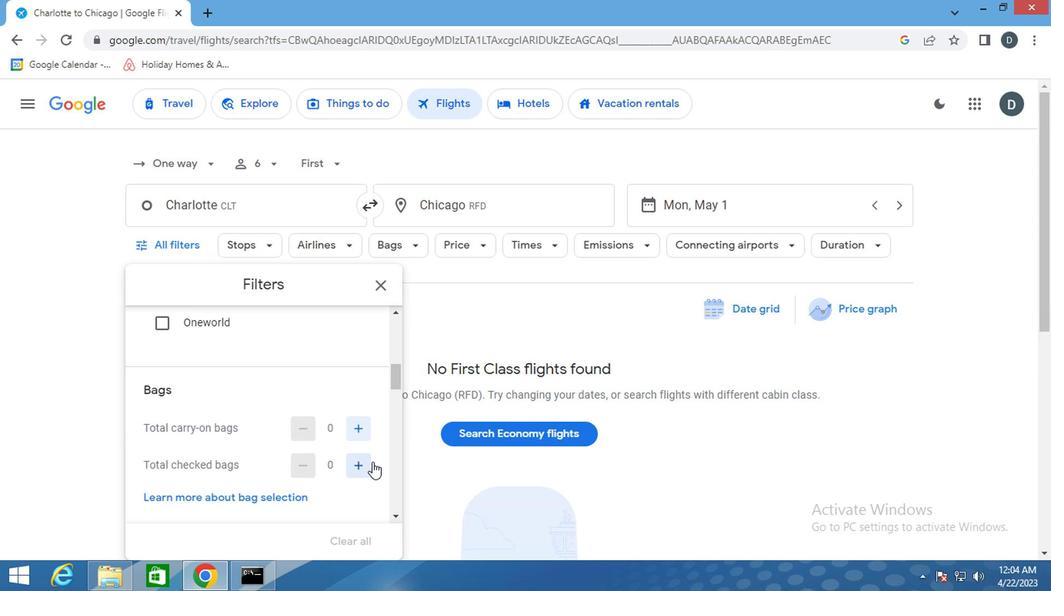 
Action: Mouse pressed left at (353, 455)
Screenshot: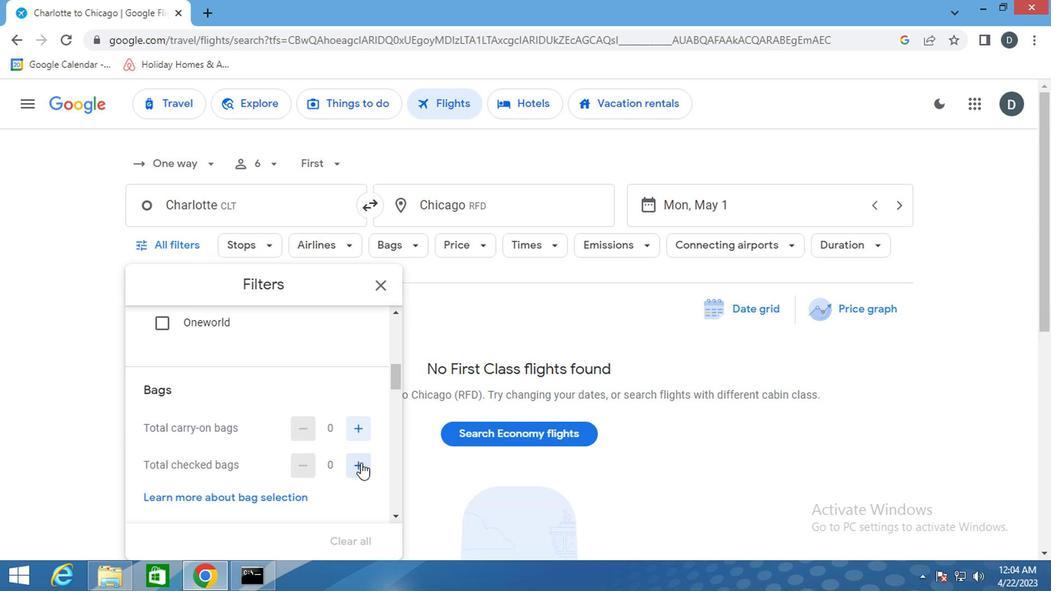 
Action: Mouse moved to (346, 451)
Screenshot: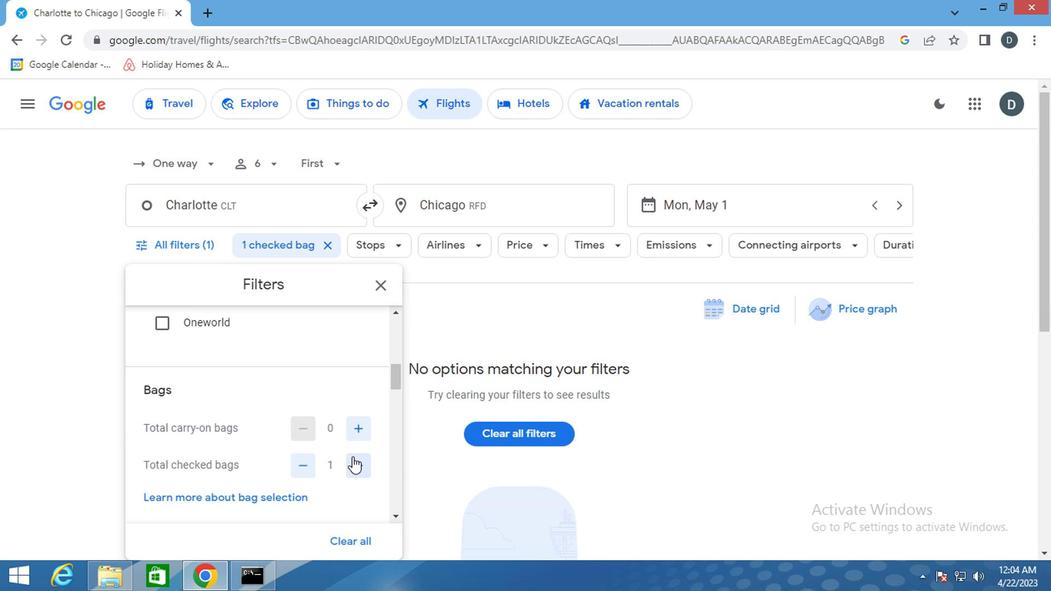 
Action: Mouse pressed left at (346, 451)
Screenshot: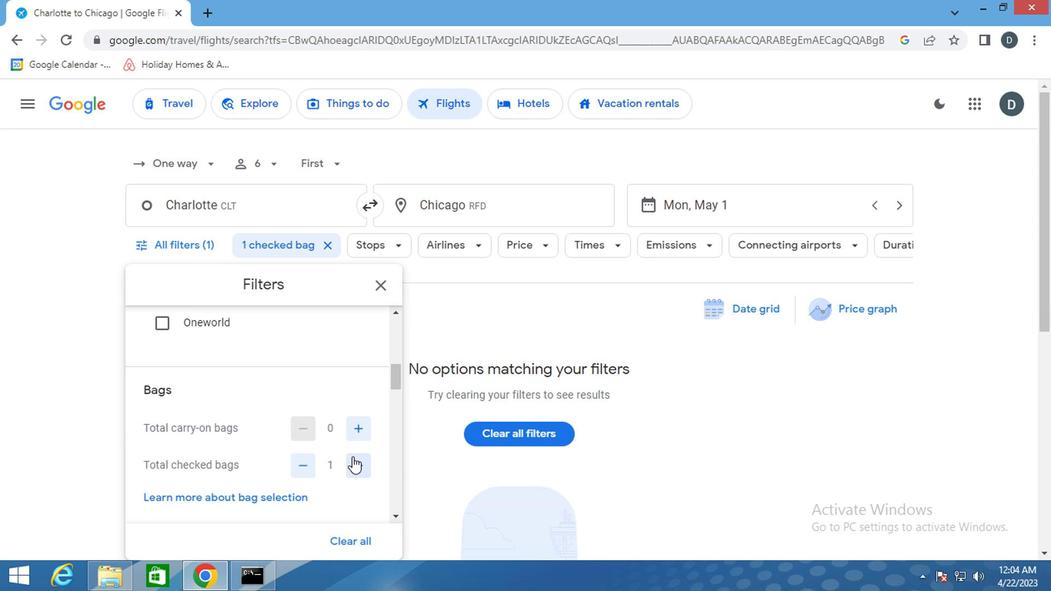 
Action: Mouse moved to (346, 425)
Screenshot: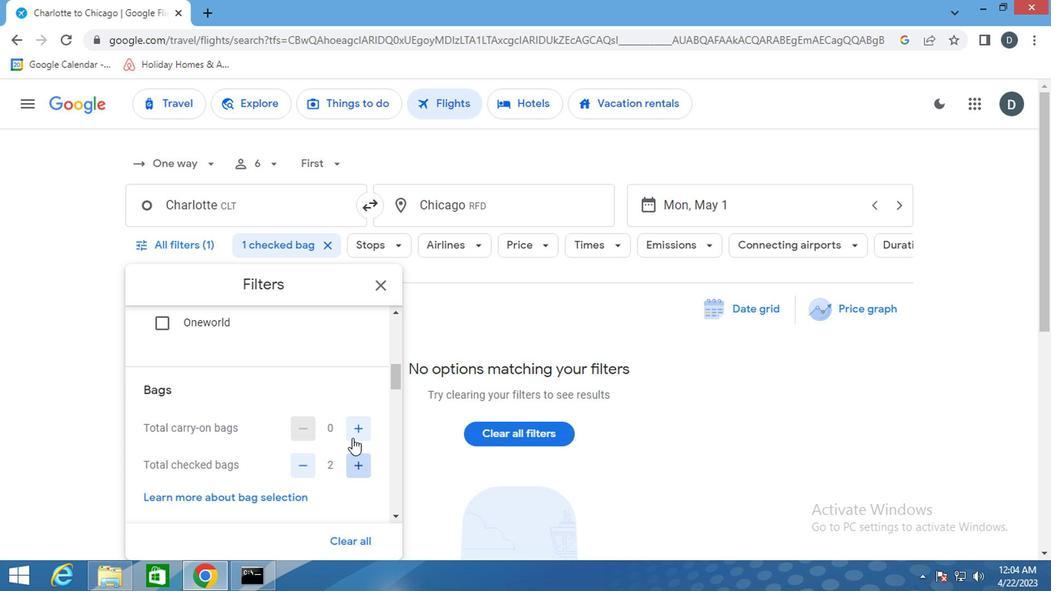 
Action: Mouse pressed left at (346, 425)
Screenshot: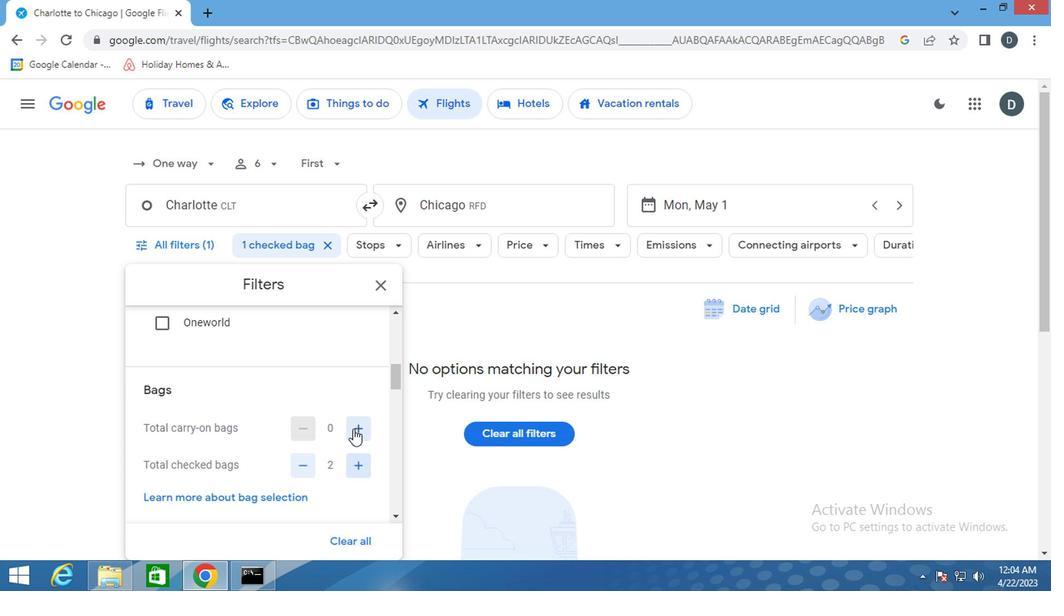 
Action: Mouse moved to (346, 479)
Screenshot: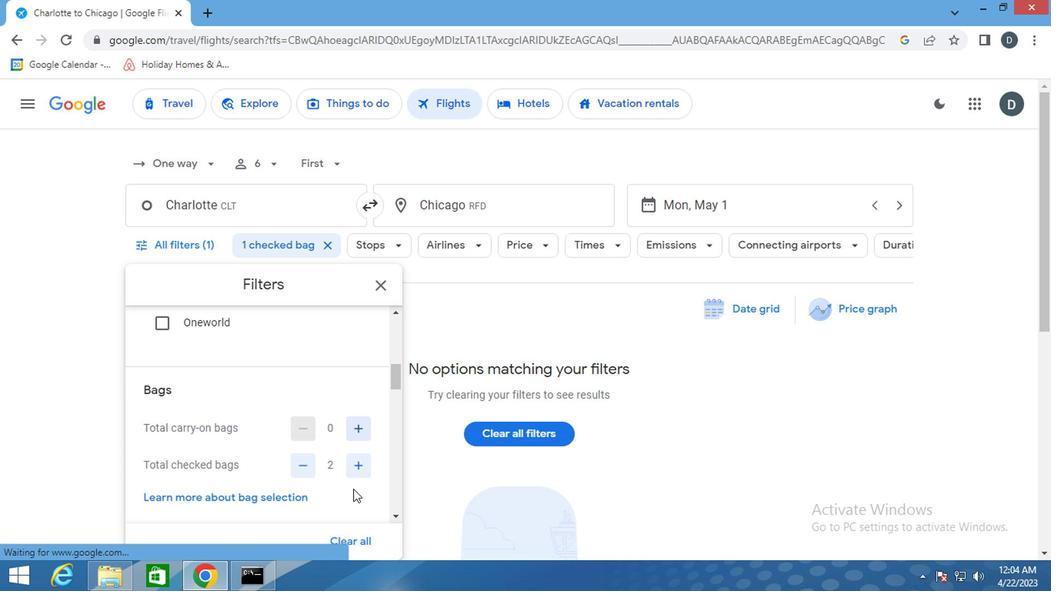 
Action: Mouse scrolled (346, 477) with delta (0, -1)
Screenshot: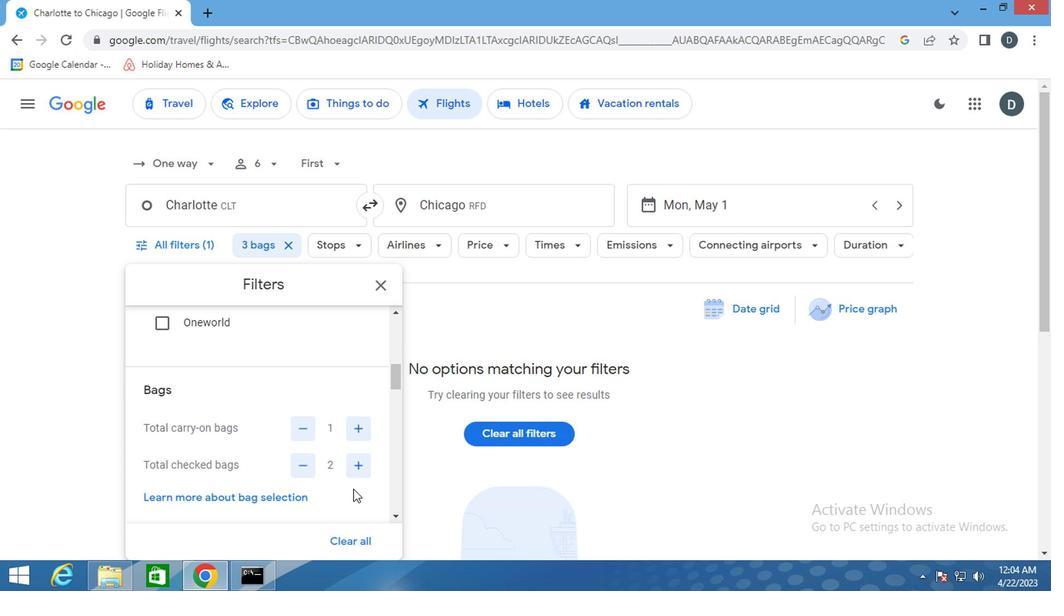 
Action: Mouse scrolled (346, 477) with delta (0, -1)
Screenshot: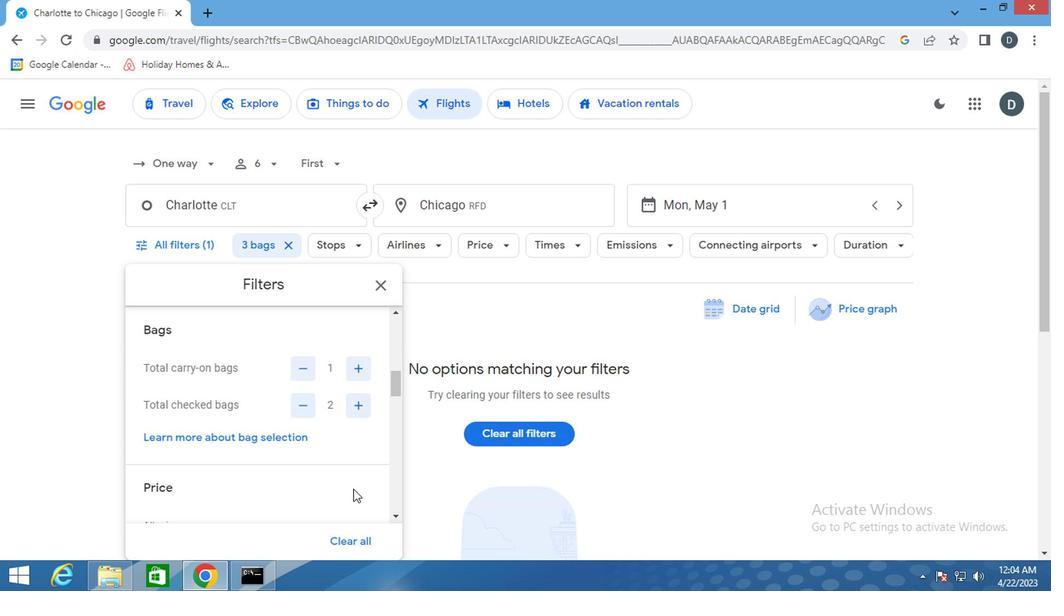 
Action: Mouse moved to (346, 475)
Screenshot: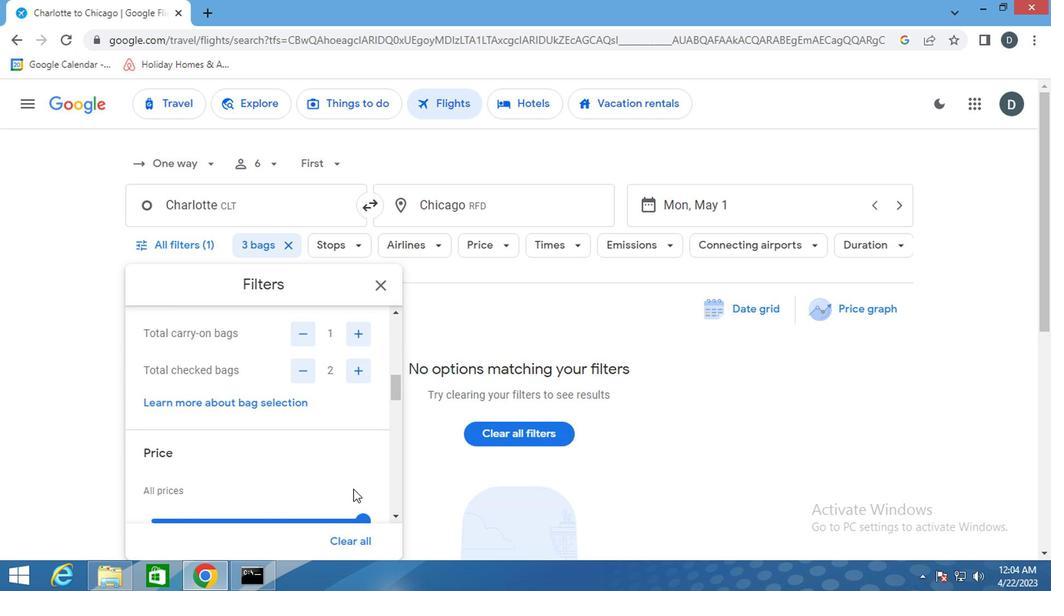 
Action: Mouse scrolled (346, 474) with delta (0, 0)
Screenshot: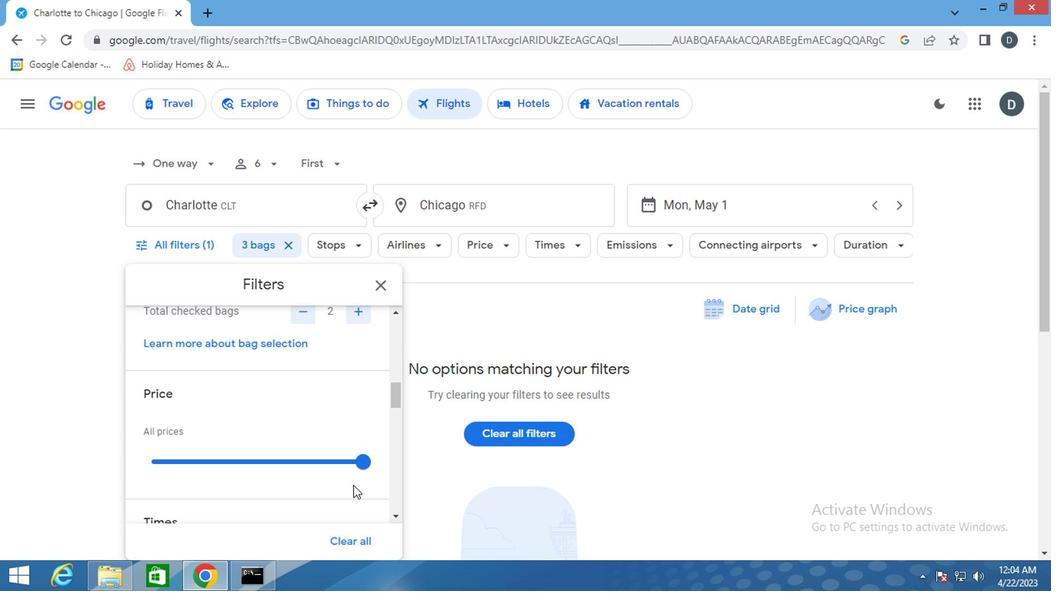 
Action: Mouse moved to (349, 468)
Screenshot: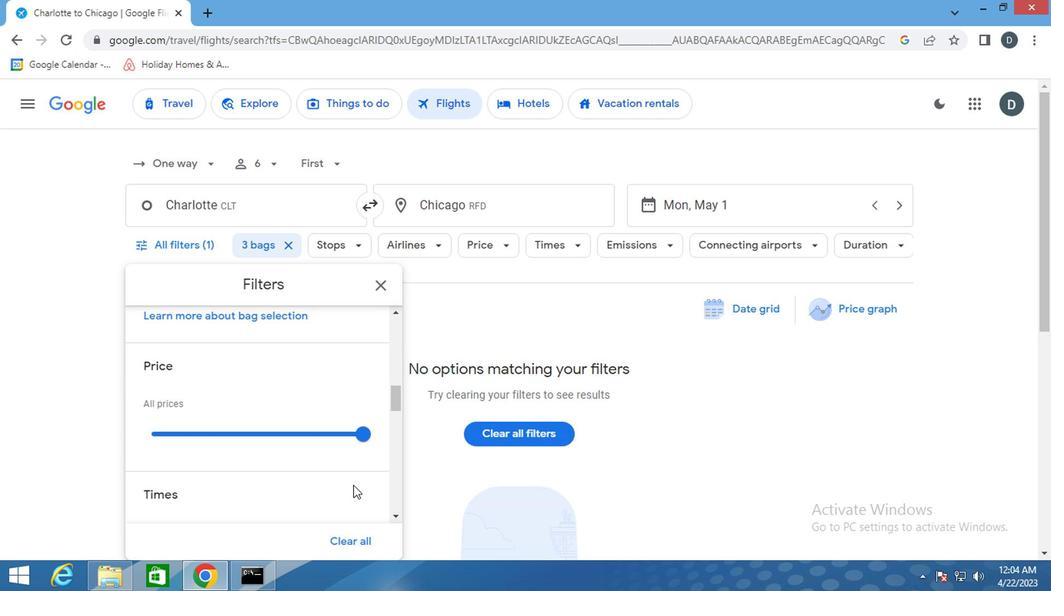 
Action: Mouse scrolled (349, 468) with delta (0, 0)
Screenshot: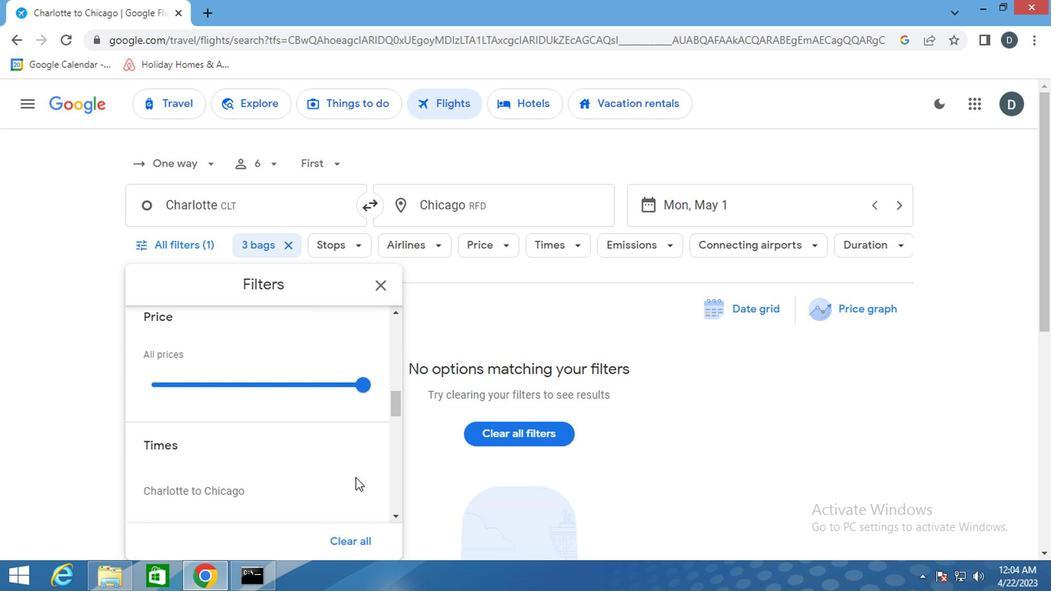 
Action: Mouse scrolled (349, 468) with delta (0, 0)
Screenshot: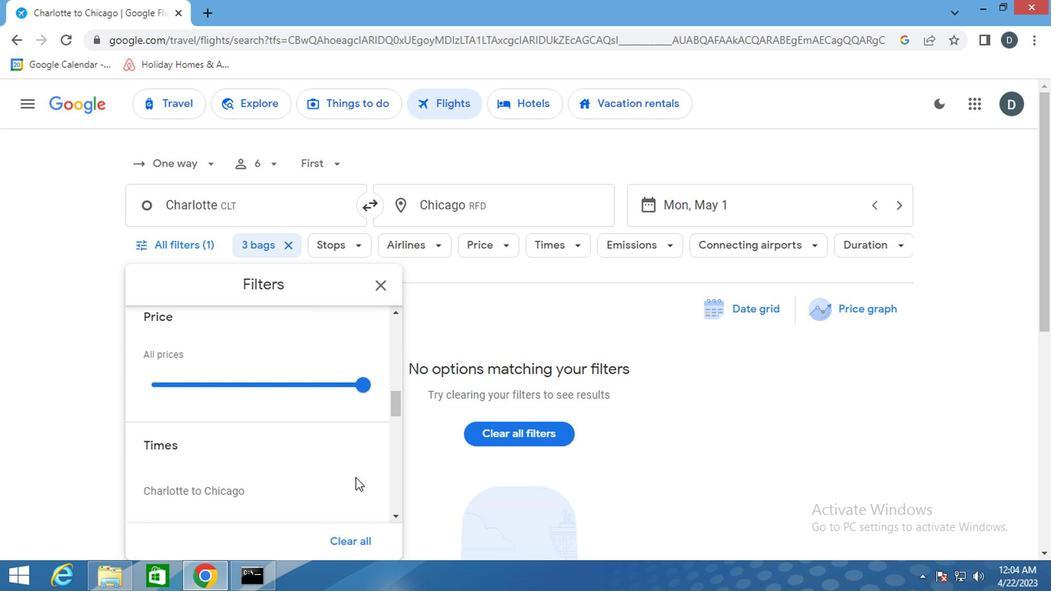 
Action: Mouse moved to (146, 408)
Screenshot: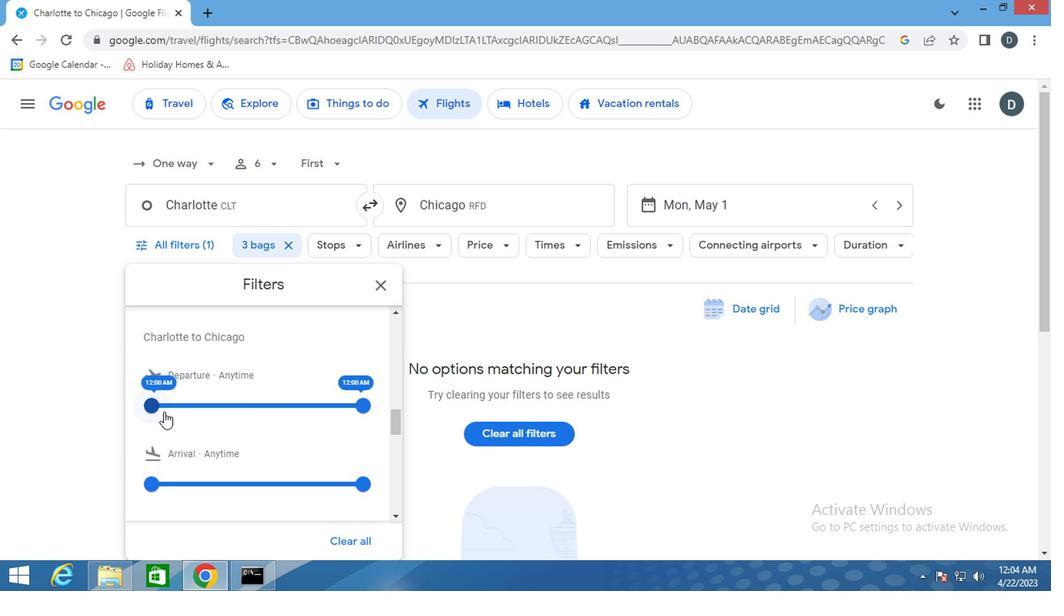
Action: Mouse pressed left at (146, 408)
Screenshot: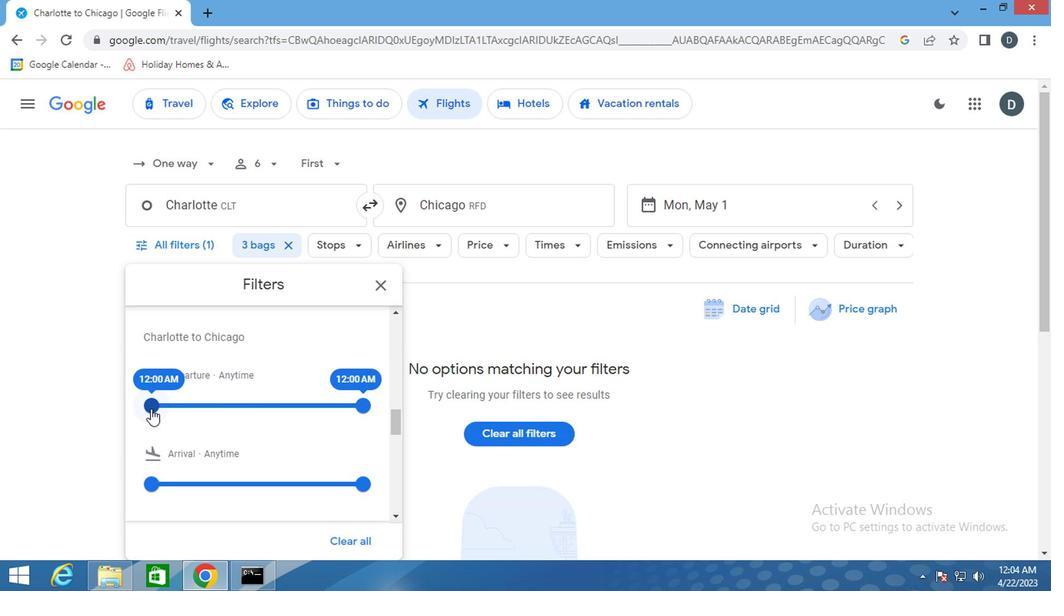 
Action: Mouse moved to (356, 405)
Screenshot: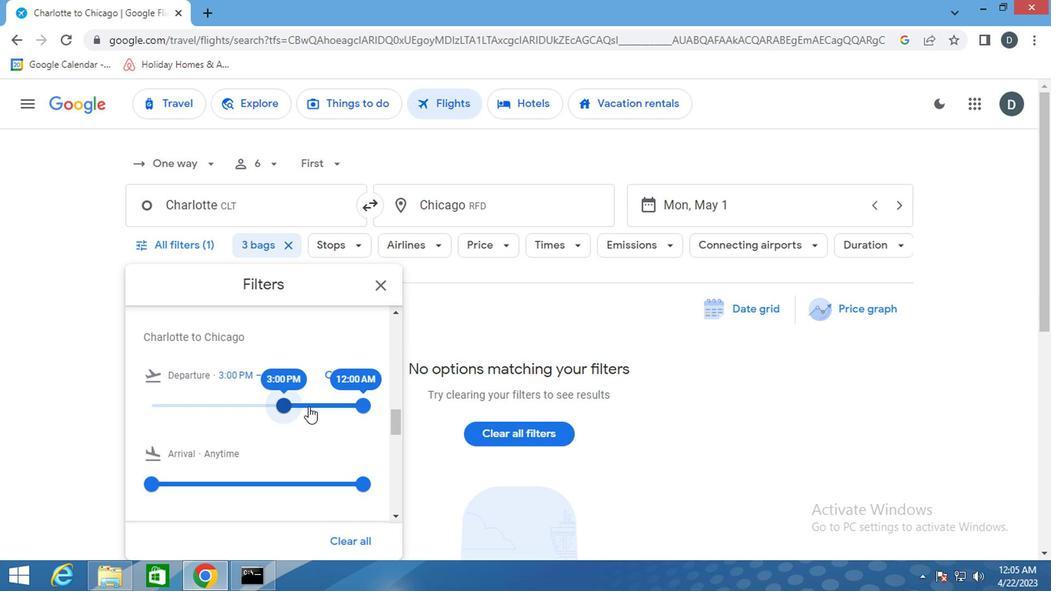 
Action: Mouse pressed left at (356, 405)
Screenshot: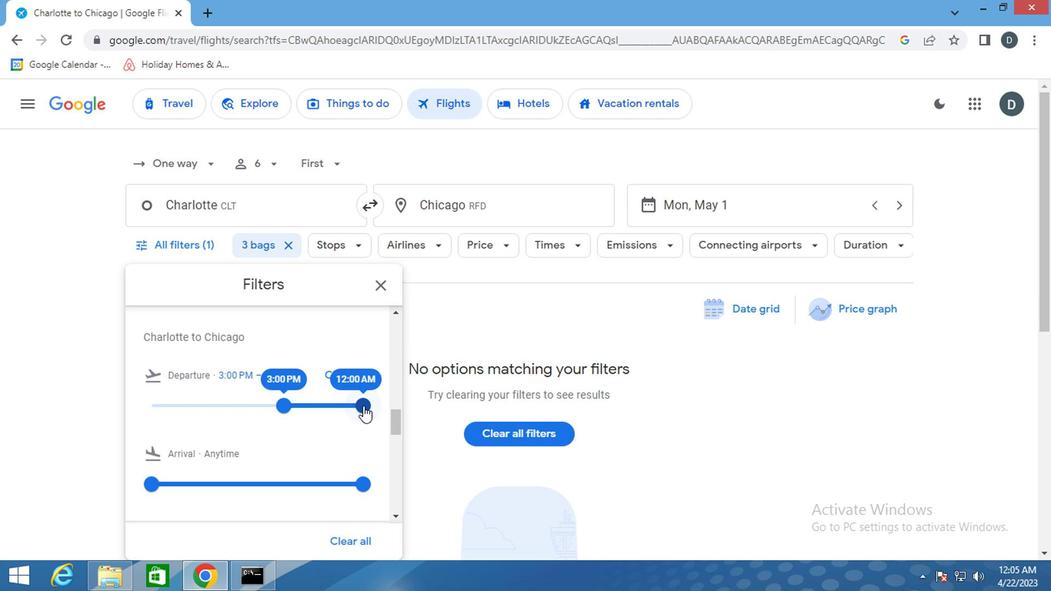 
Action: Mouse moved to (339, 439)
Screenshot: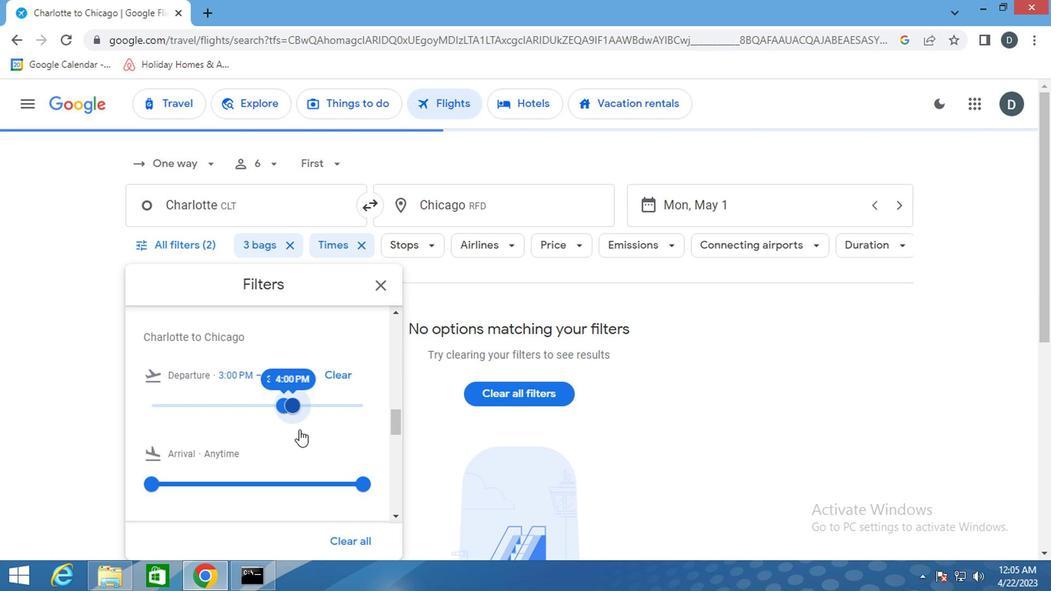 
Action: Mouse scrolled (339, 437) with delta (0, -1)
Screenshot: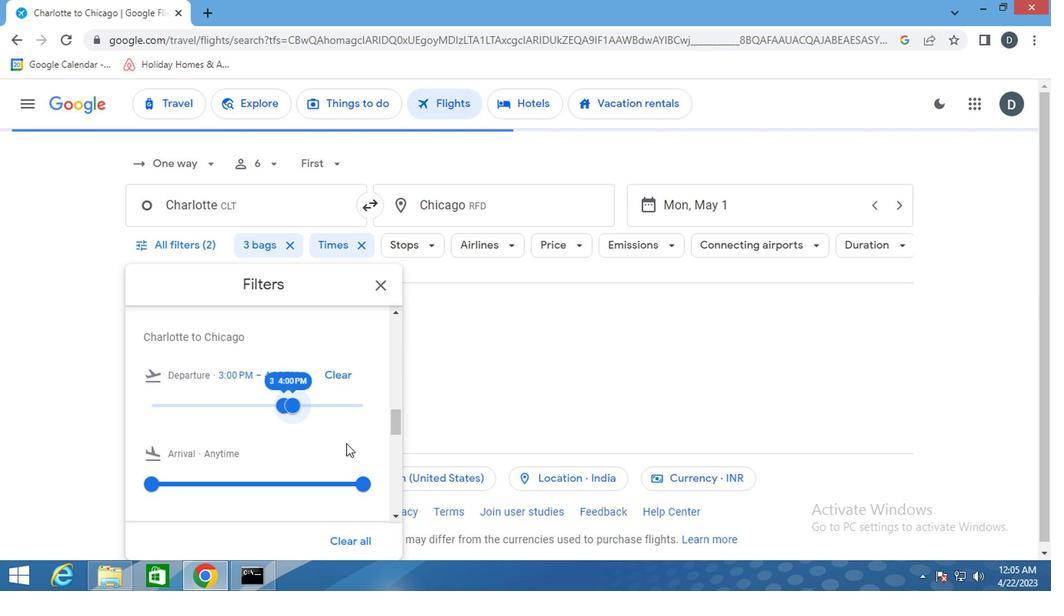 
Action: Mouse scrolled (339, 437) with delta (0, -1)
Screenshot: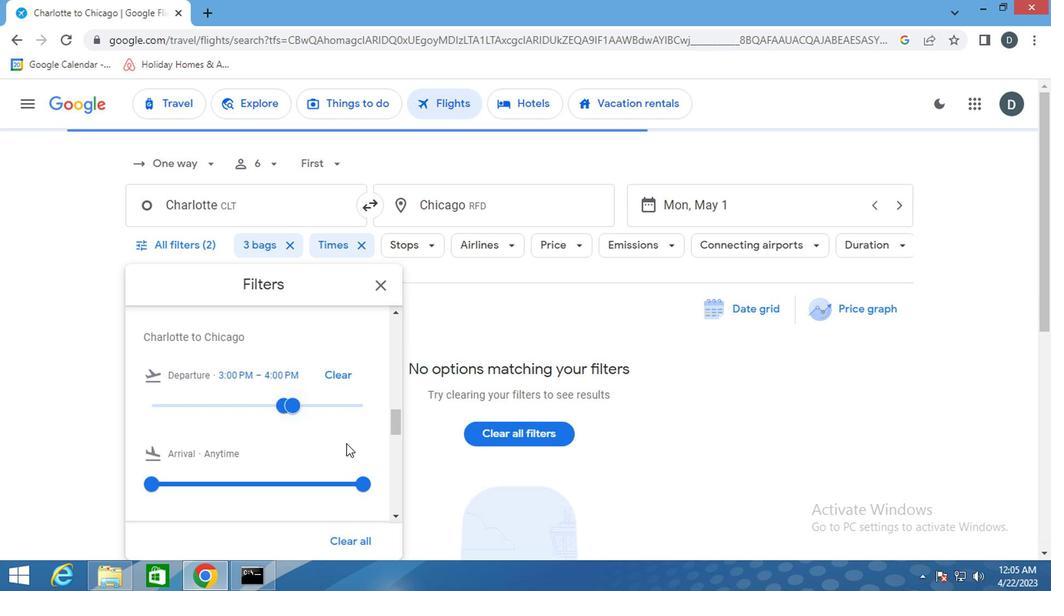 
Action: Mouse scrolled (339, 437) with delta (0, -1)
Screenshot: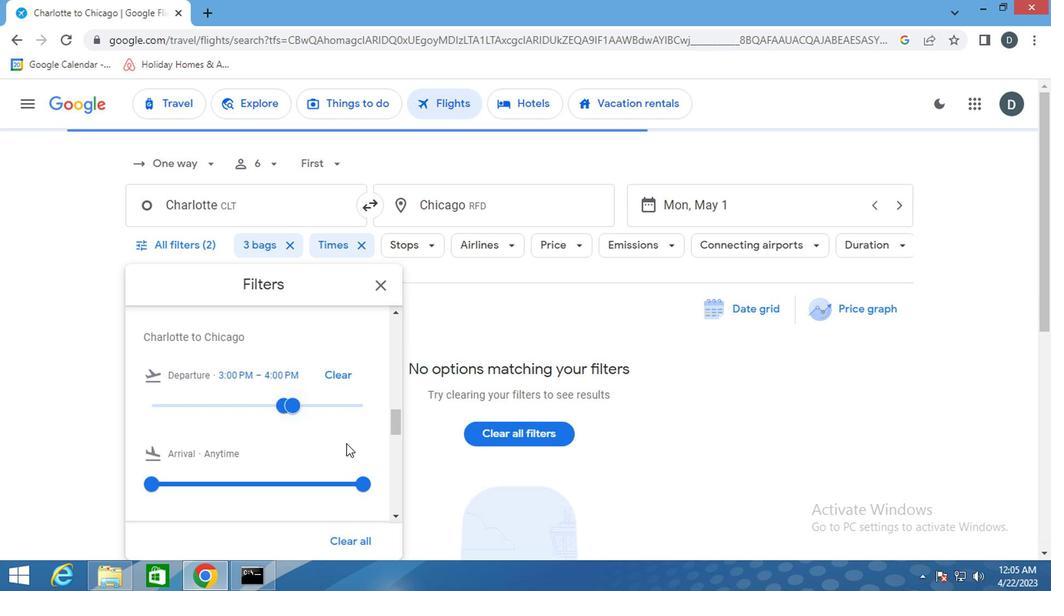 
Action: Mouse scrolled (339, 437) with delta (0, -1)
Screenshot: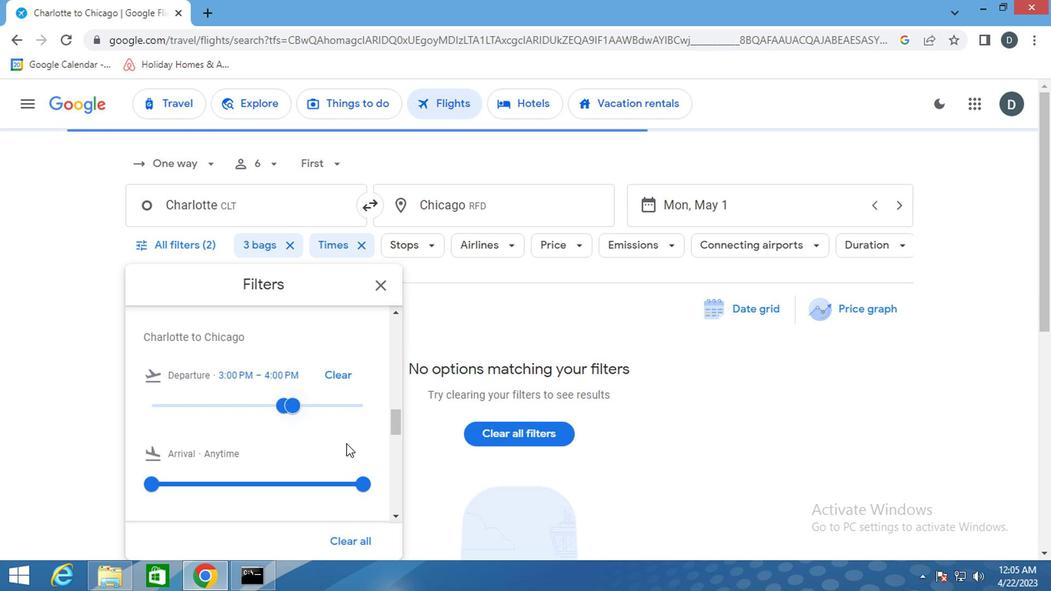 
Action: Mouse scrolled (339, 437) with delta (0, -1)
Screenshot: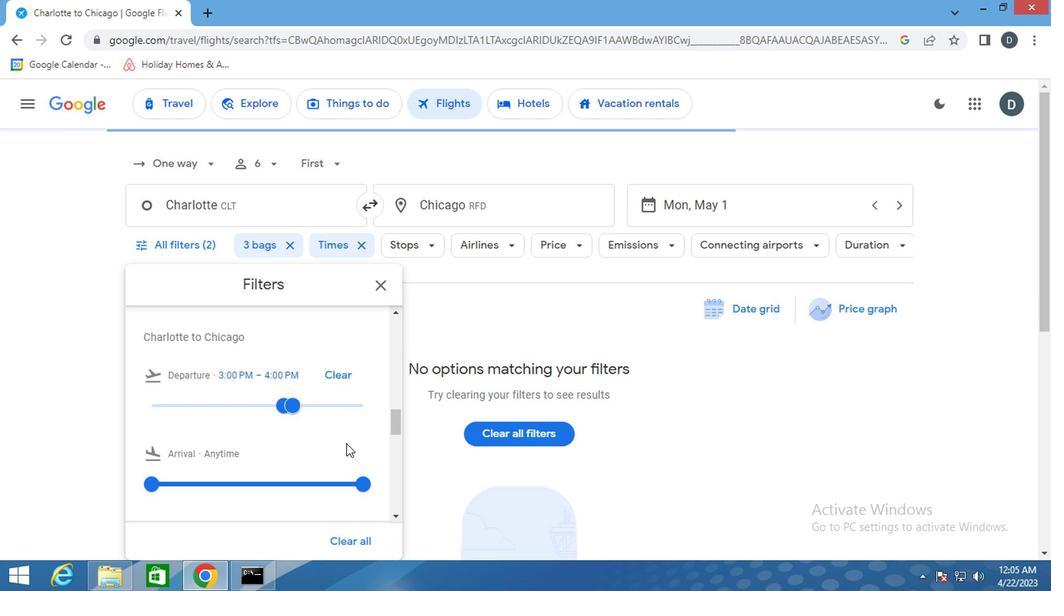 
Action: Mouse scrolled (339, 437) with delta (0, -1)
Screenshot: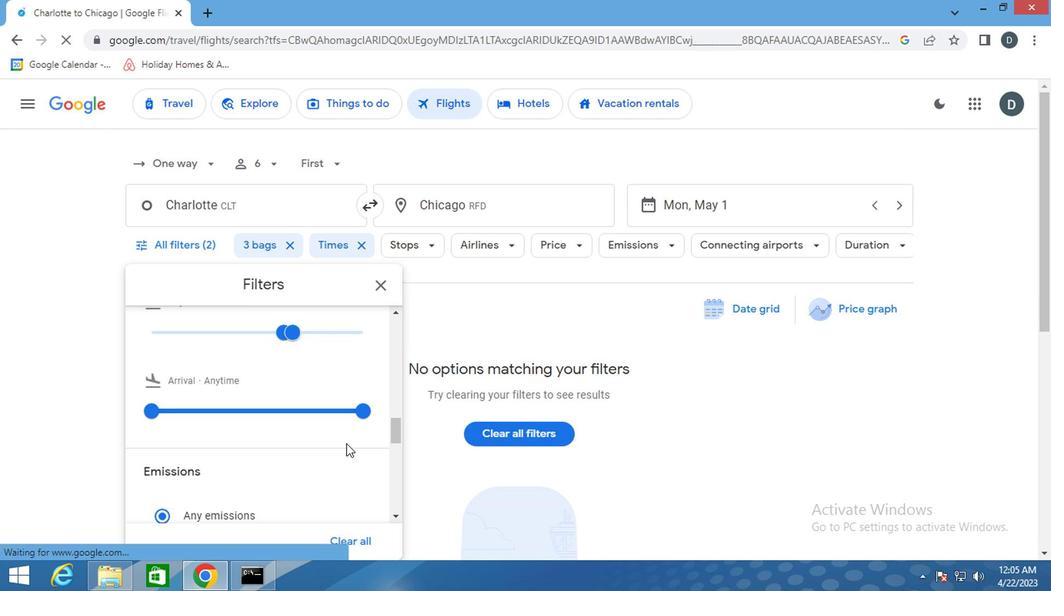 
Action: Mouse scrolled (339, 437) with delta (0, -1)
Screenshot: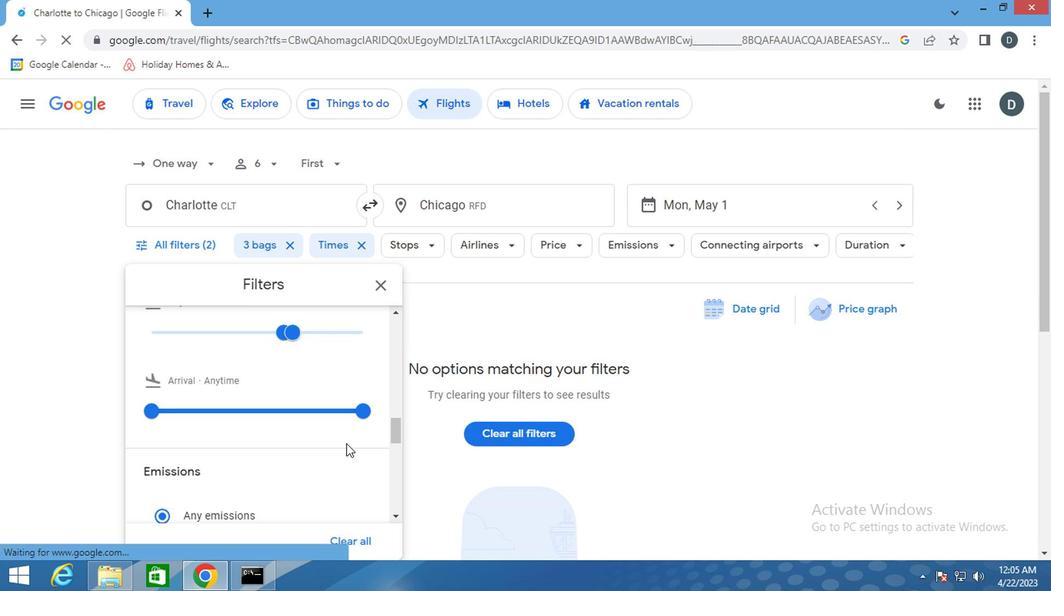 
Action: Mouse scrolled (339, 437) with delta (0, -1)
Screenshot: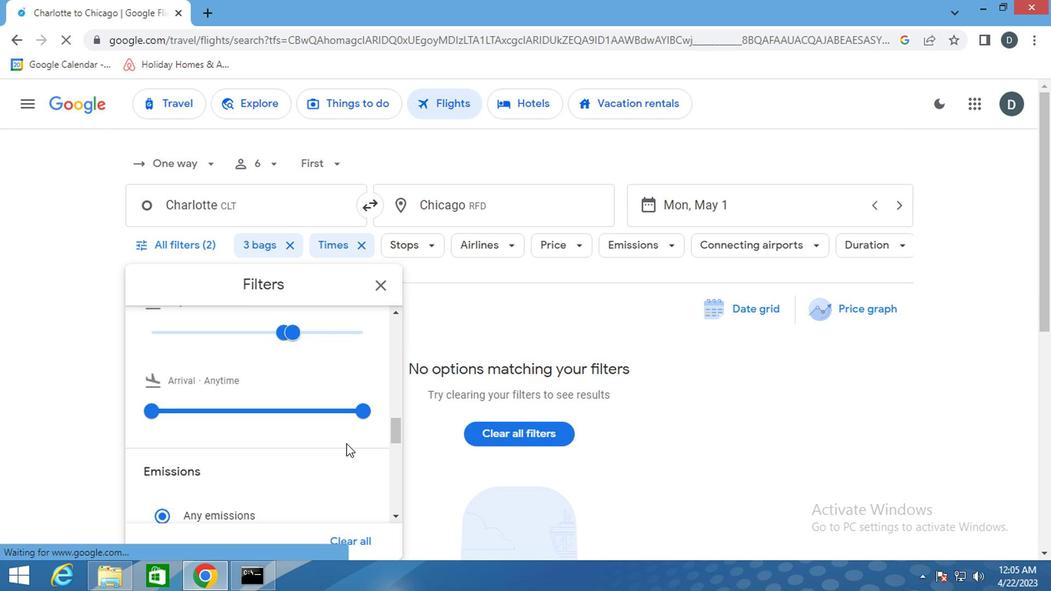 
Action: Mouse scrolled (339, 437) with delta (0, -1)
Screenshot: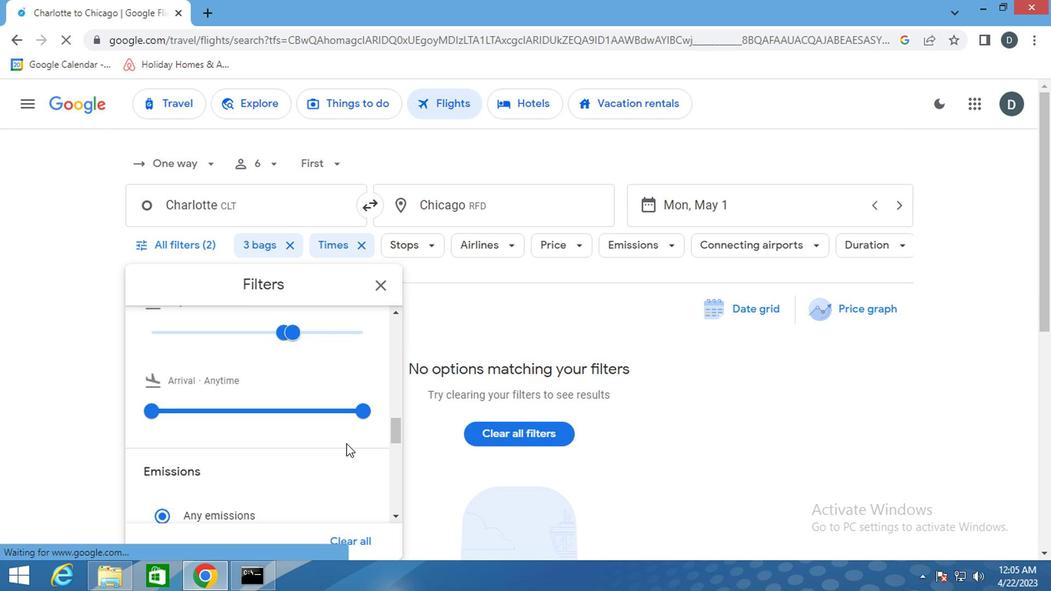 
Action: Mouse scrolled (339, 437) with delta (0, -1)
Screenshot: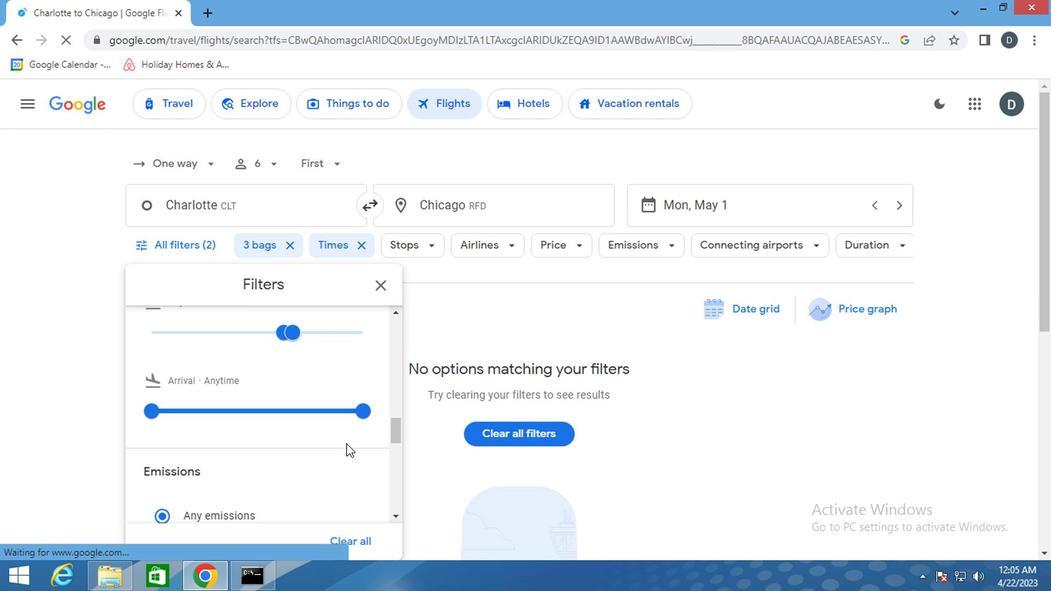 
Action: Mouse scrolled (339, 437) with delta (0, -1)
Screenshot: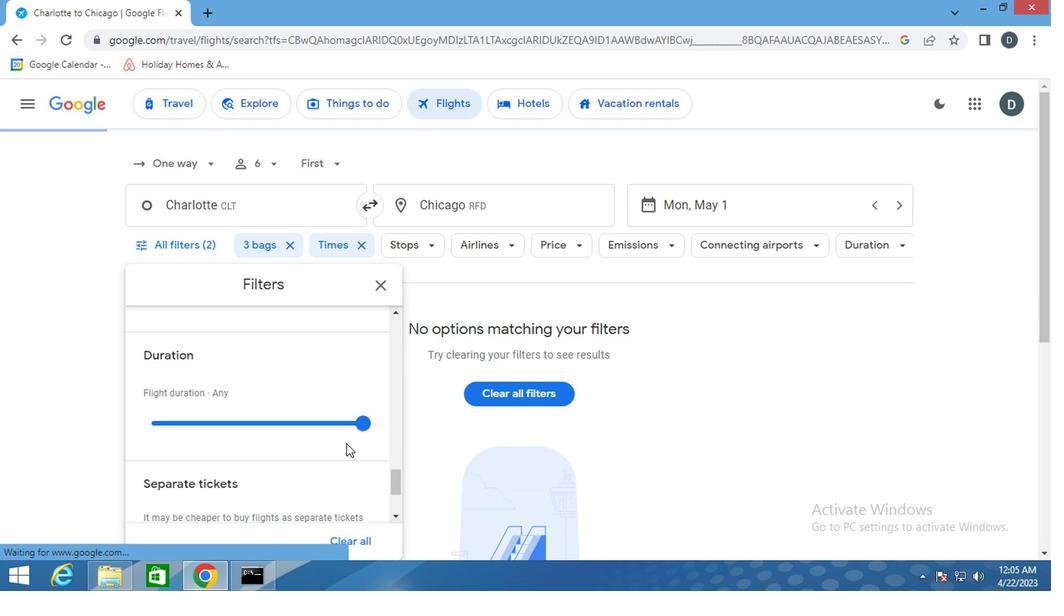 
Action: Mouse scrolled (339, 437) with delta (0, -1)
Screenshot: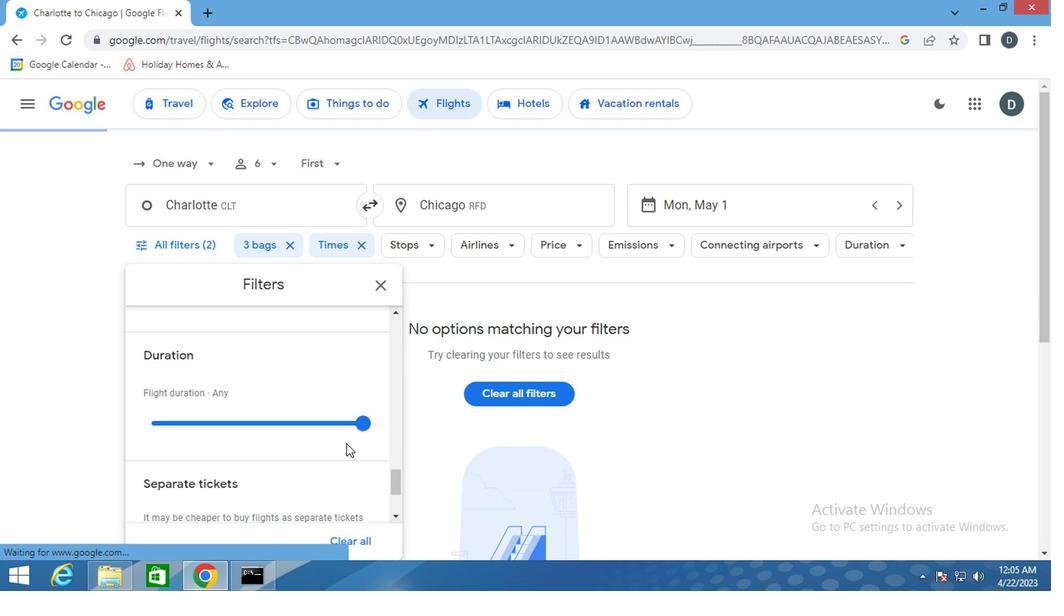 
Action: Mouse scrolled (339, 437) with delta (0, -1)
Screenshot: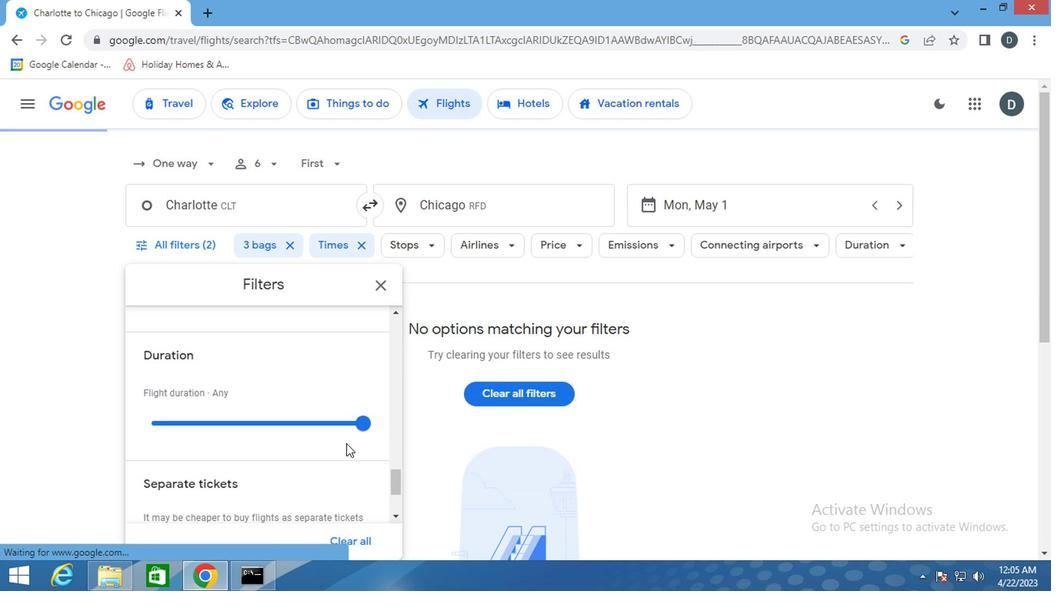 
Action: Mouse scrolled (339, 437) with delta (0, -1)
Screenshot: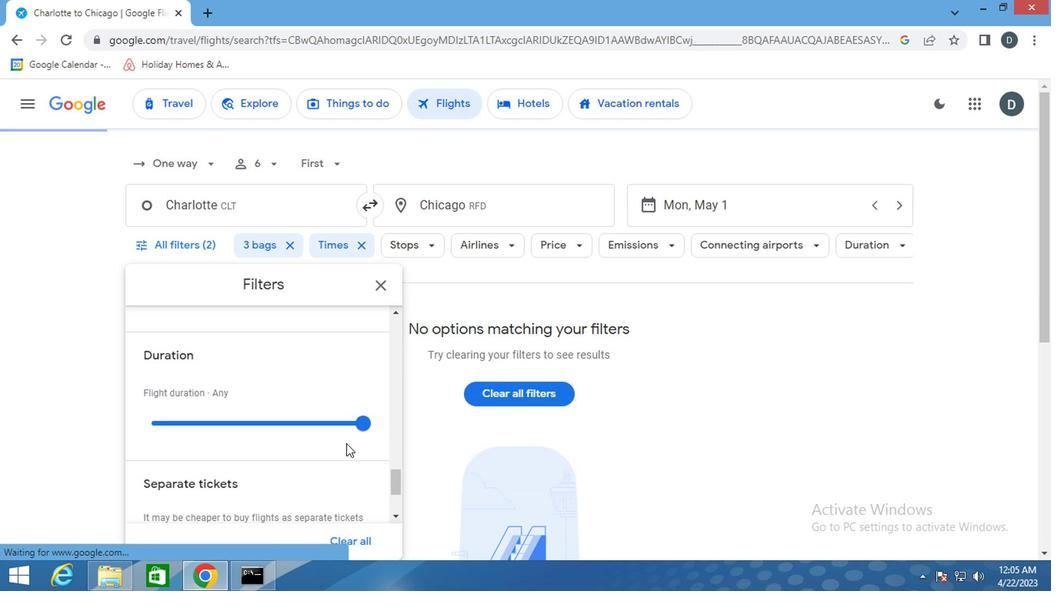 
Action: Mouse scrolled (339, 437) with delta (0, -1)
Screenshot: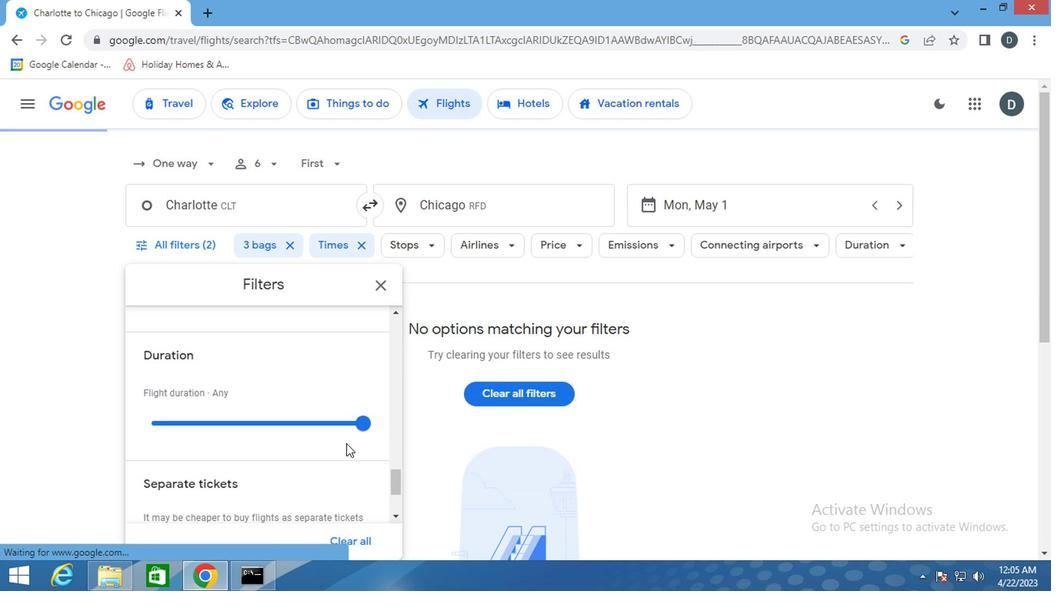 
Action: Mouse scrolled (339, 437) with delta (0, -1)
Screenshot: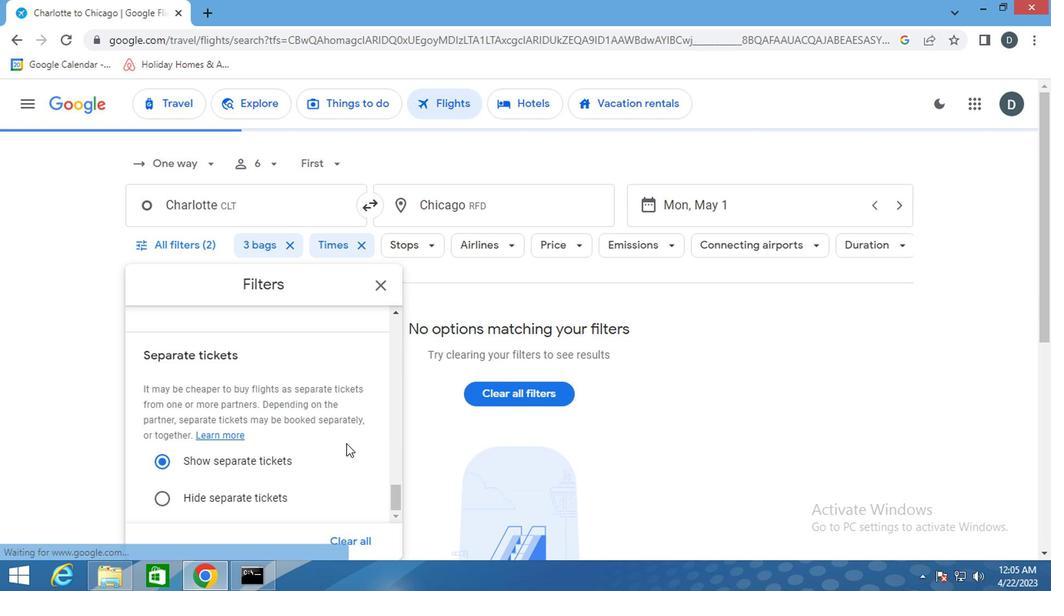
Action: Mouse scrolled (339, 437) with delta (0, -1)
Screenshot: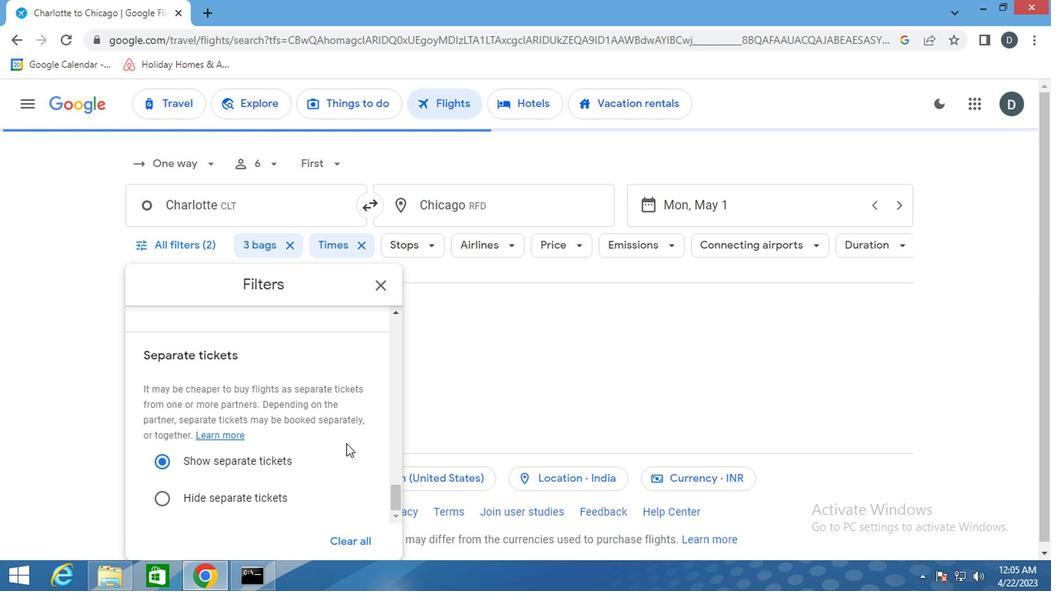 
Action: Mouse scrolled (339, 437) with delta (0, -1)
Screenshot: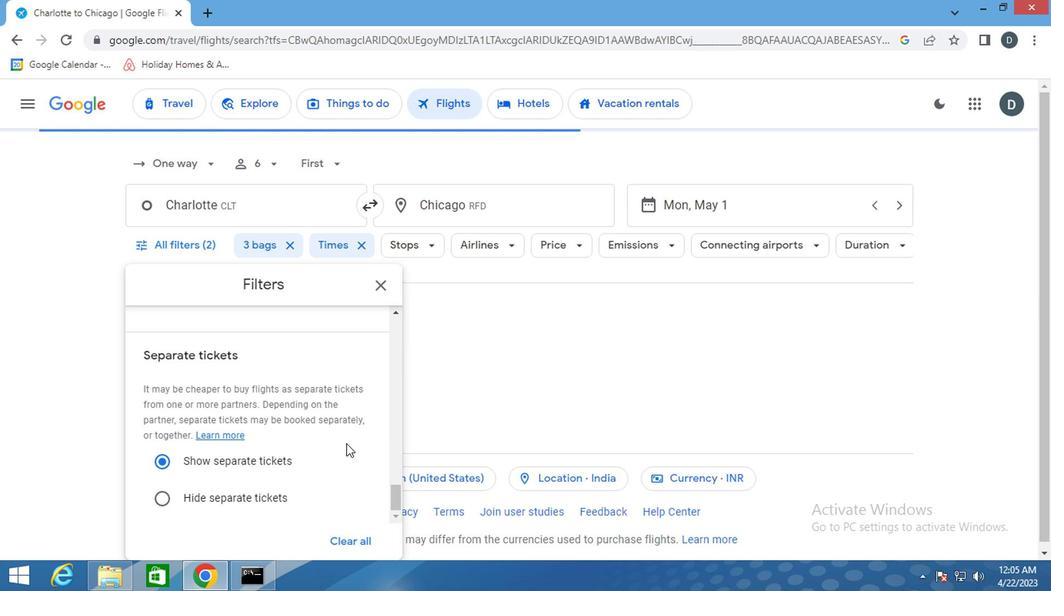 
Action: Mouse scrolled (339, 437) with delta (0, -1)
Screenshot: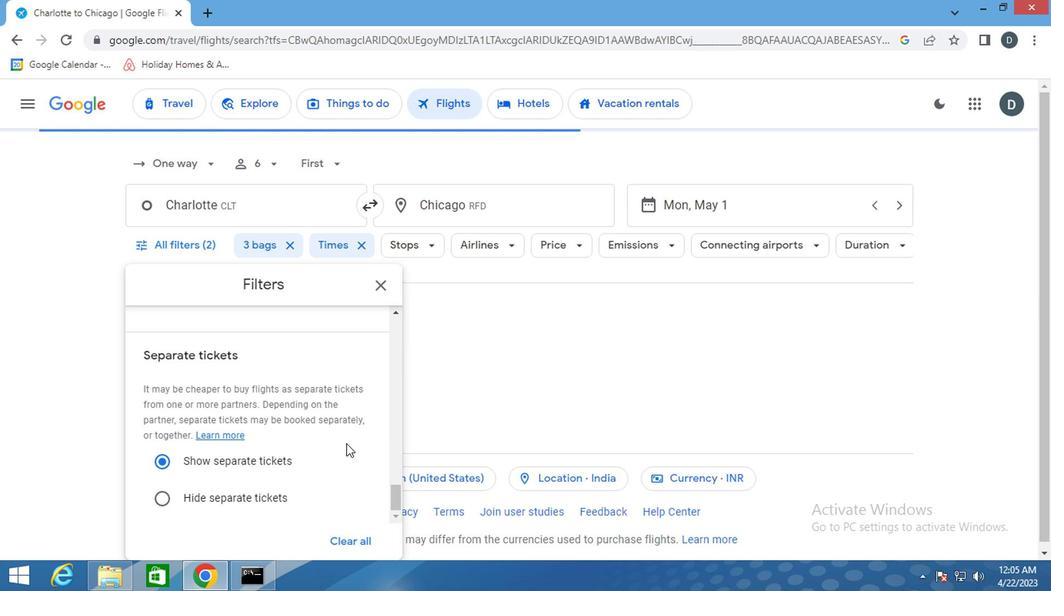 
Action: Mouse scrolled (339, 437) with delta (0, -1)
Screenshot: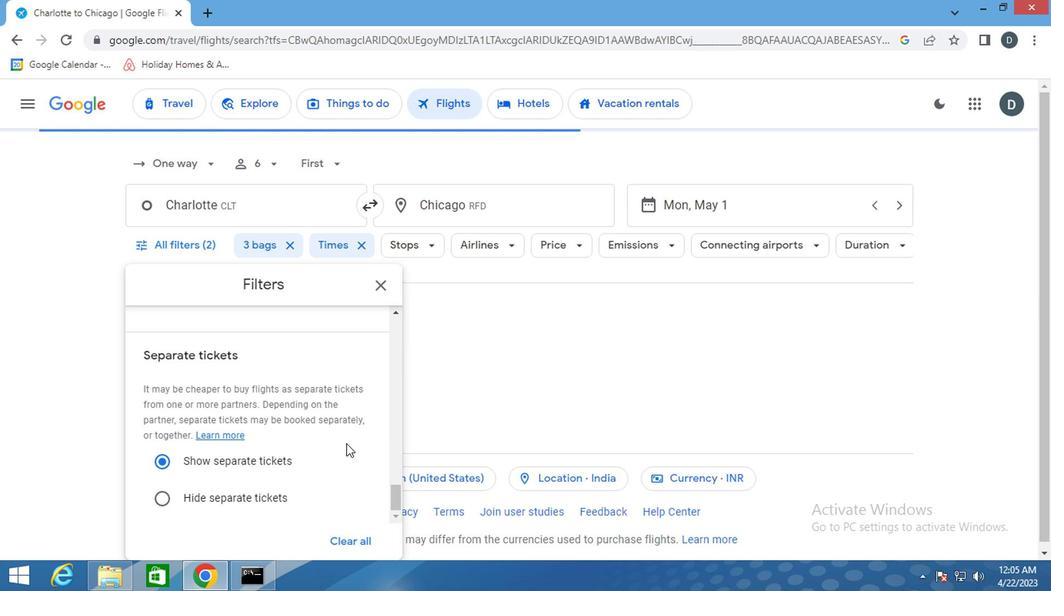 
Action: Mouse scrolled (339, 437) with delta (0, -1)
Screenshot: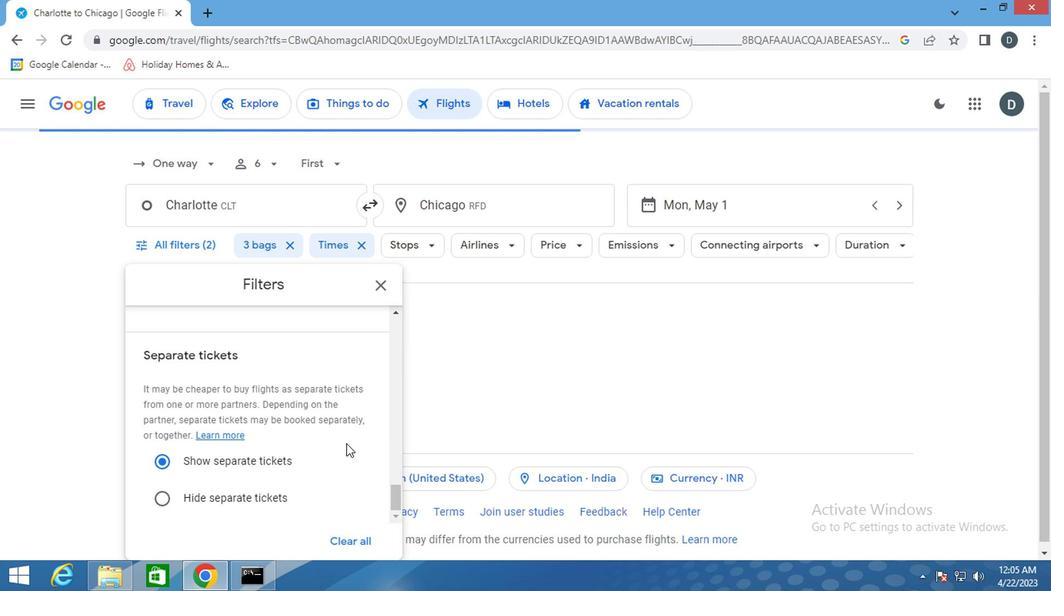 
Action: Mouse scrolled (339, 437) with delta (0, -1)
Screenshot: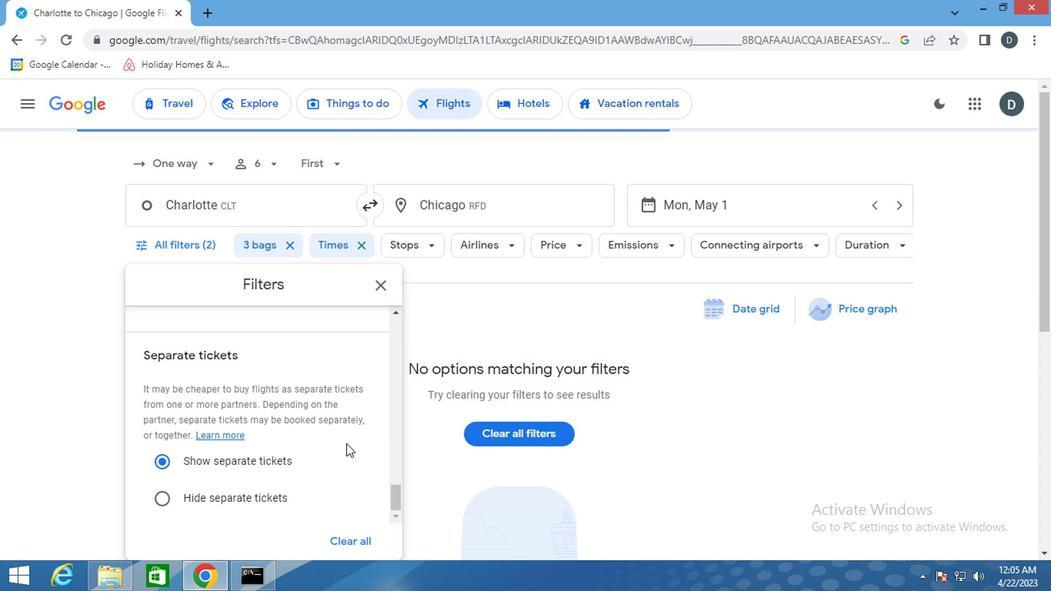 
Action: Mouse moved to (379, 300)
Screenshot: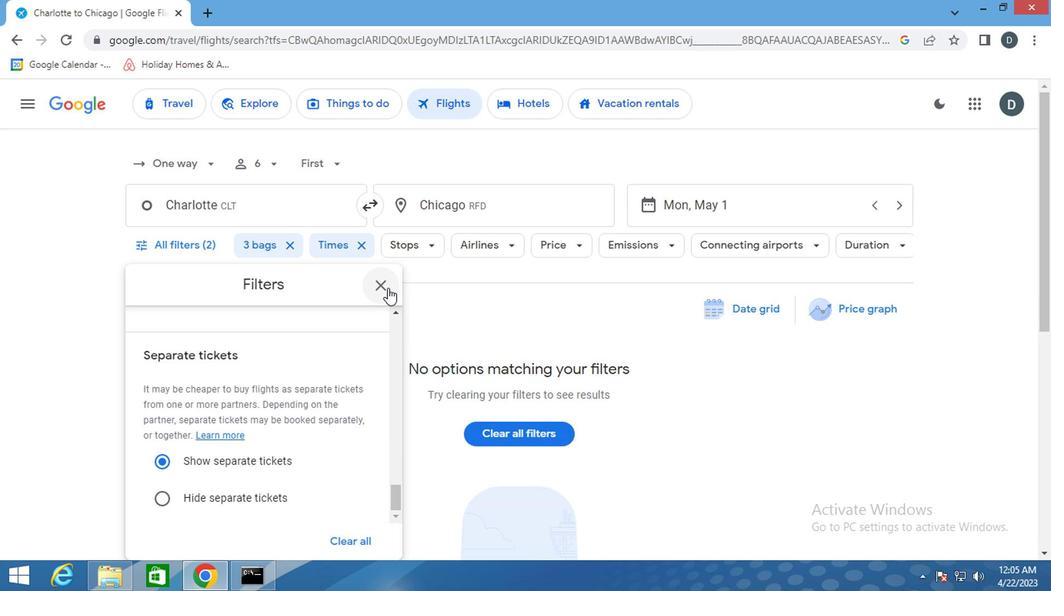
Action: Mouse pressed left at (379, 300)
Screenshot: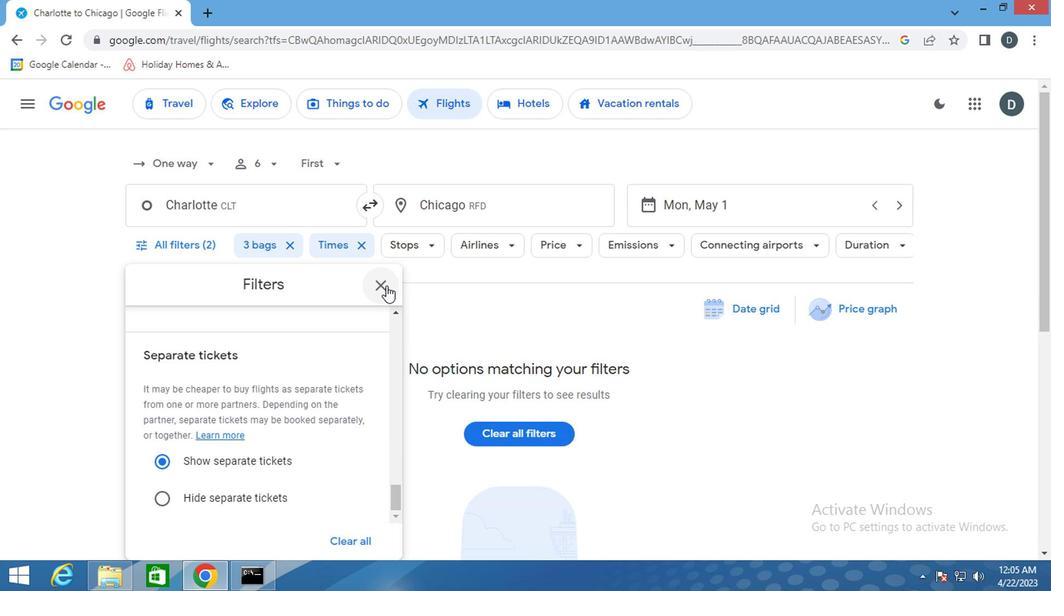 
